 Task: Create a sub task System Test and UAT for the task  Create a new online booking system for a salon or spa in the project AgileMatrix , assign it to team member softage.2@softage.net and update the status of the sub task to  Off Track , set the priority of the sub task to High
Action: Mouse moved to (239, 480)
Screenshot: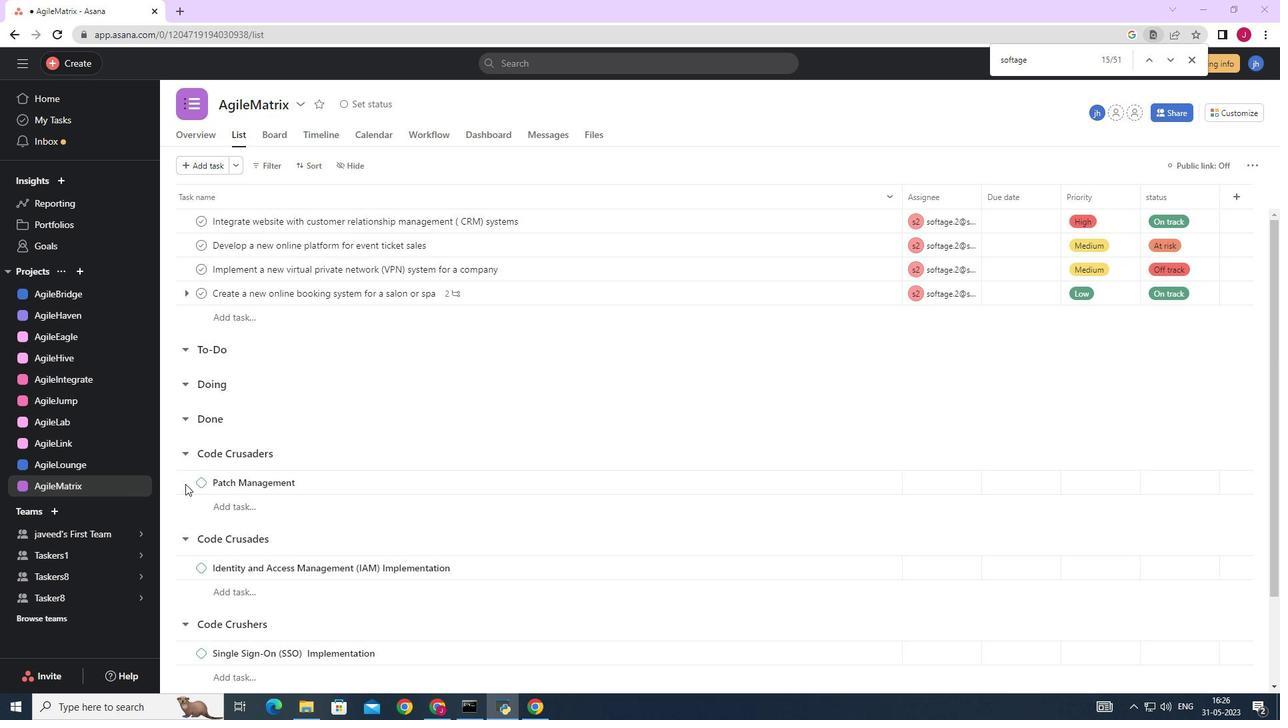 
Action: Mouse scrolled (239, 479) with delta (0, 0)
Screenshot: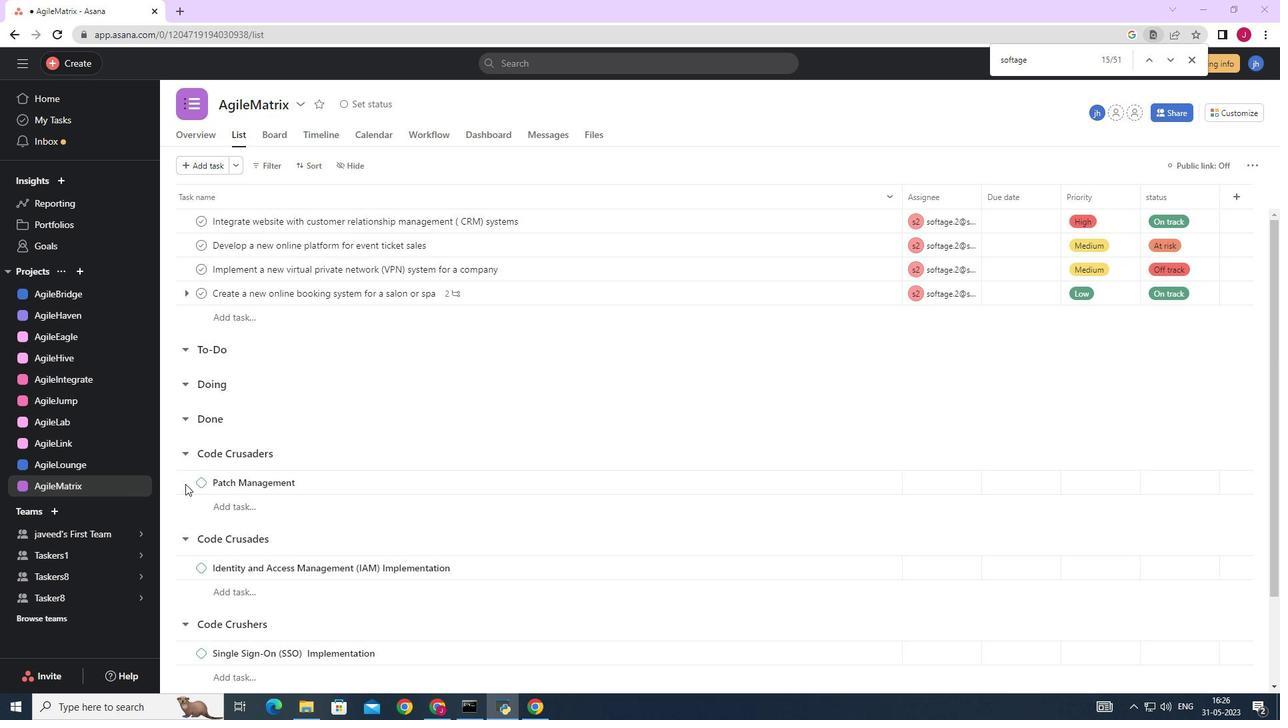 
Action: Mouse moved to (250, 478)
Screenshot: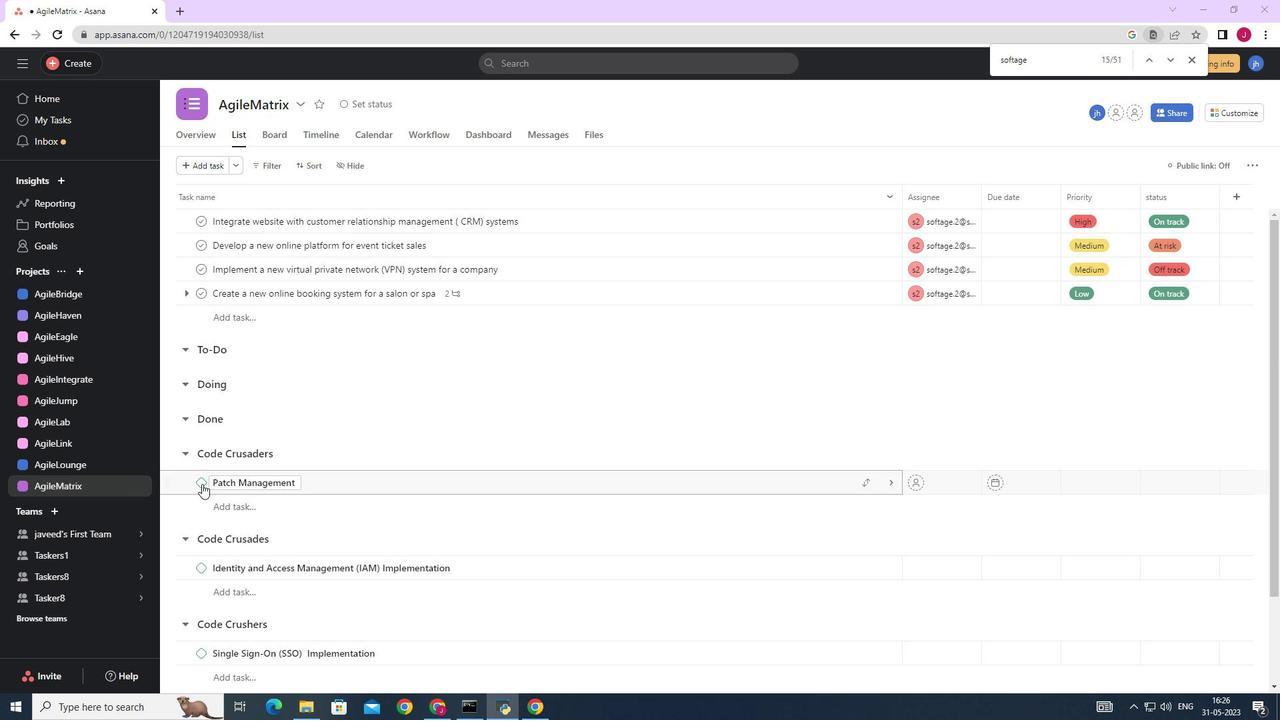 
Action: Mouse scrolled (250, 477) with delta (0, 0)
Screenshot: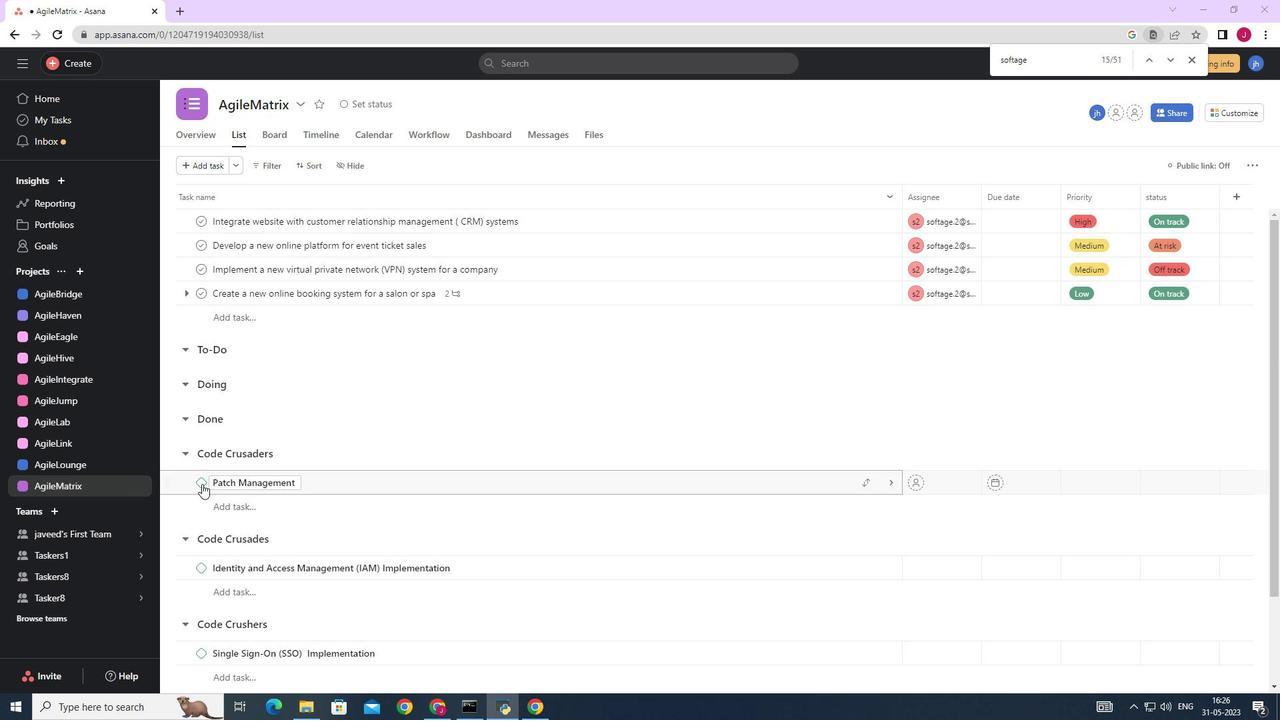 
Action: Mouse moved to (256, 478)
Screenshot: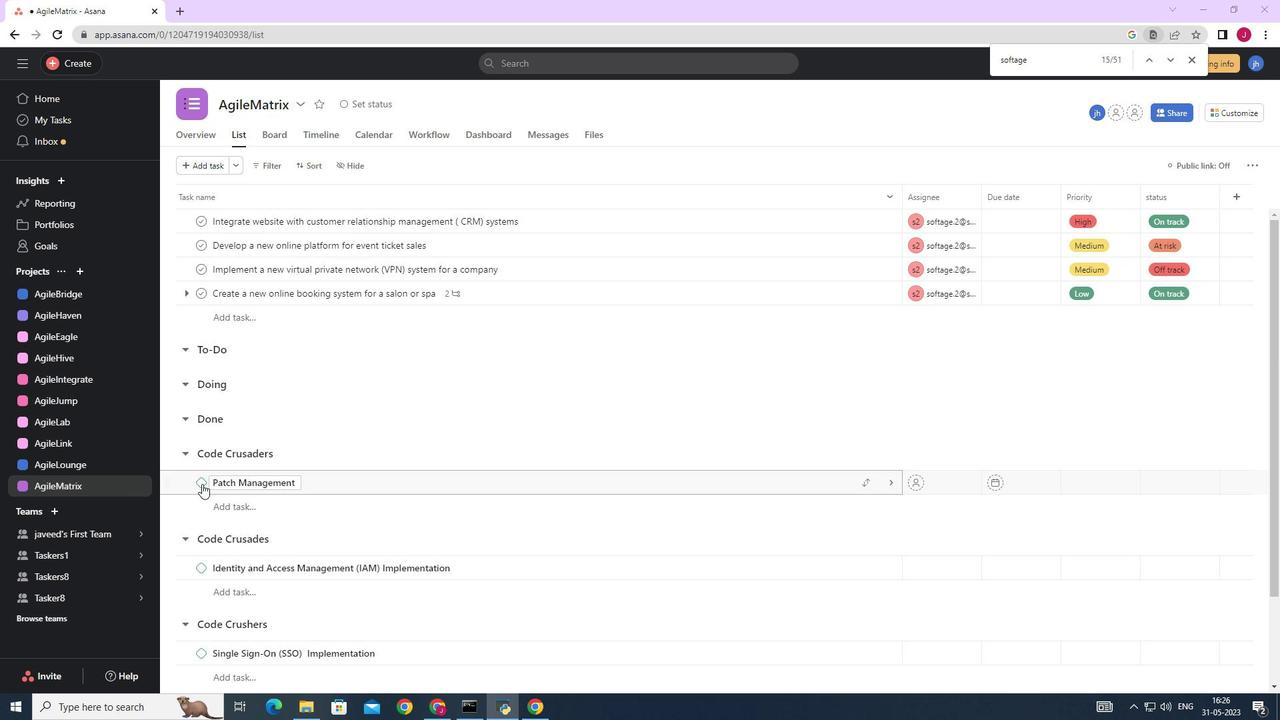 
Action: Mouse scrolled (254, 477) with delta (0, 0)
Screenshot: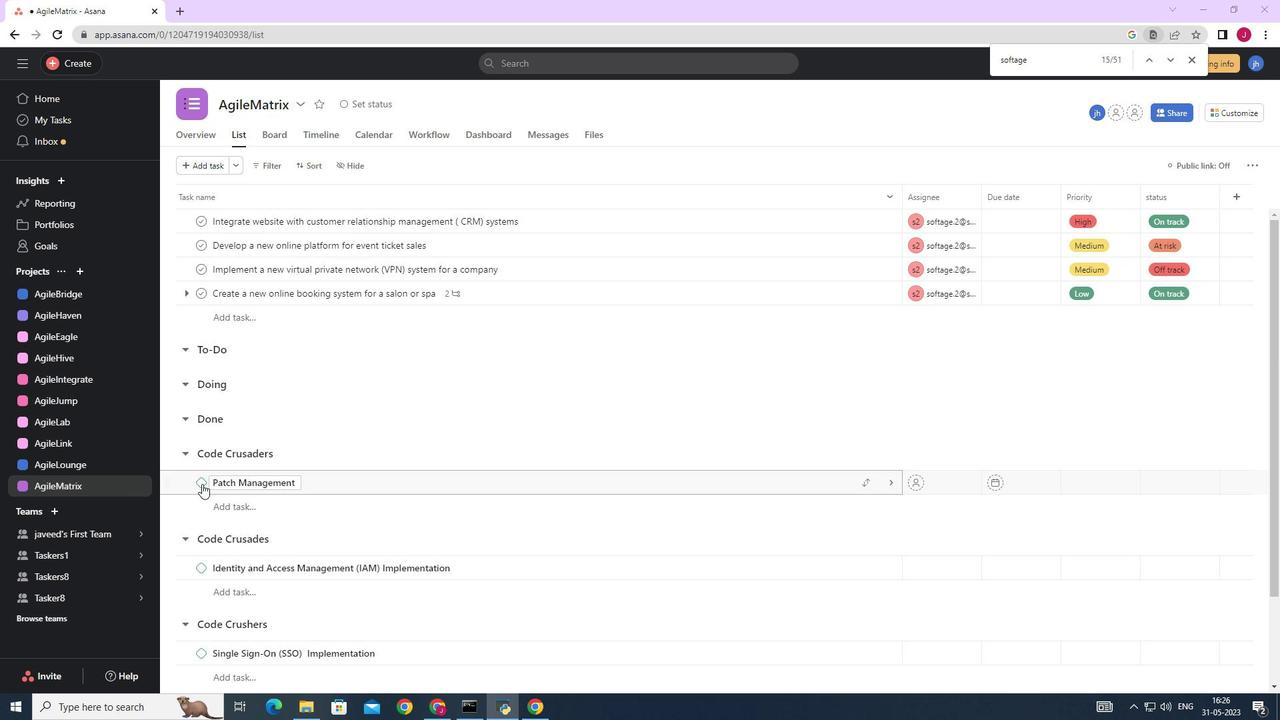 
Action: Mouse moved to (264, 477)
Screenshot: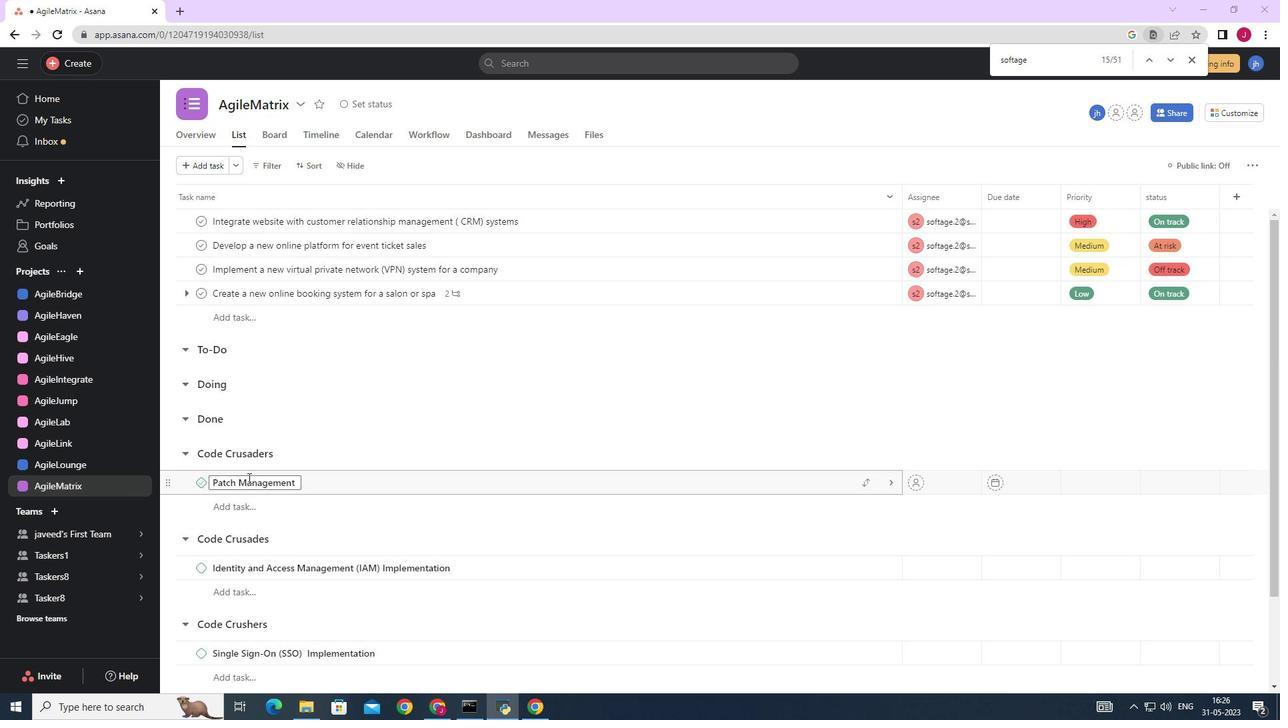 
Action: Mouse scrolled (260, 477) with delta (0, 0)
Screenshot: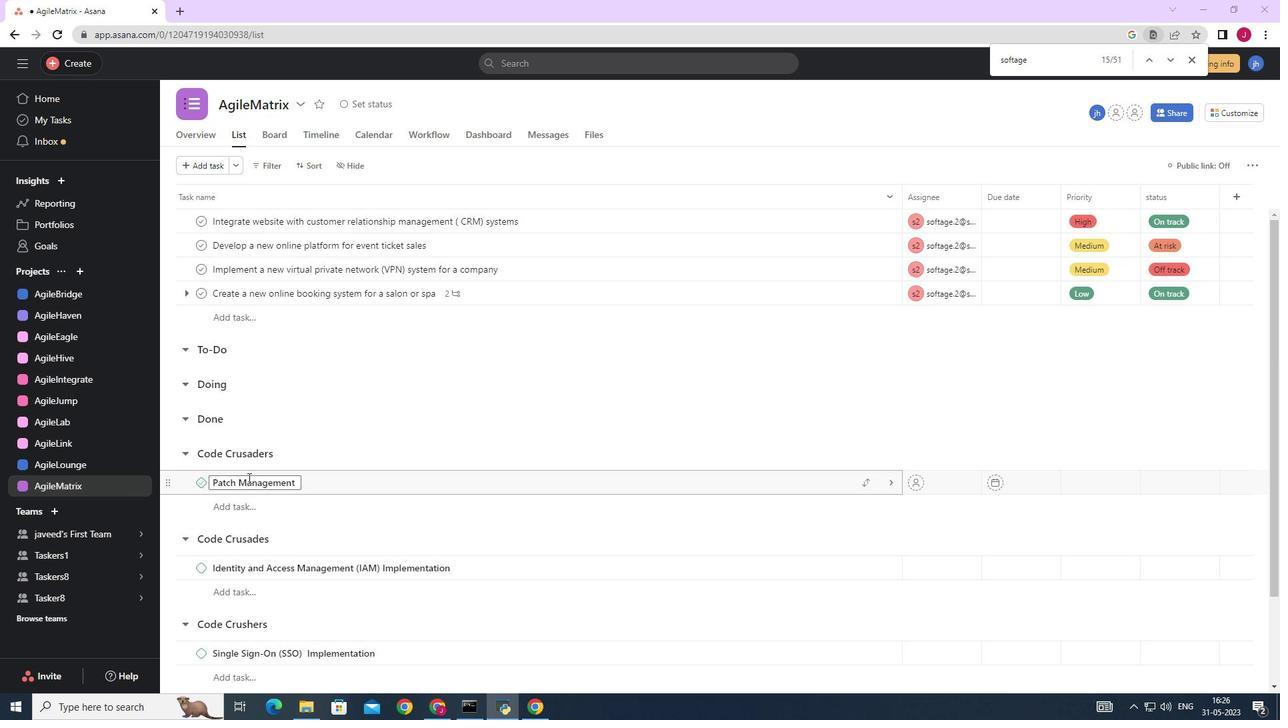 
Action: Mouse moved to (694, 337)
Screenshot: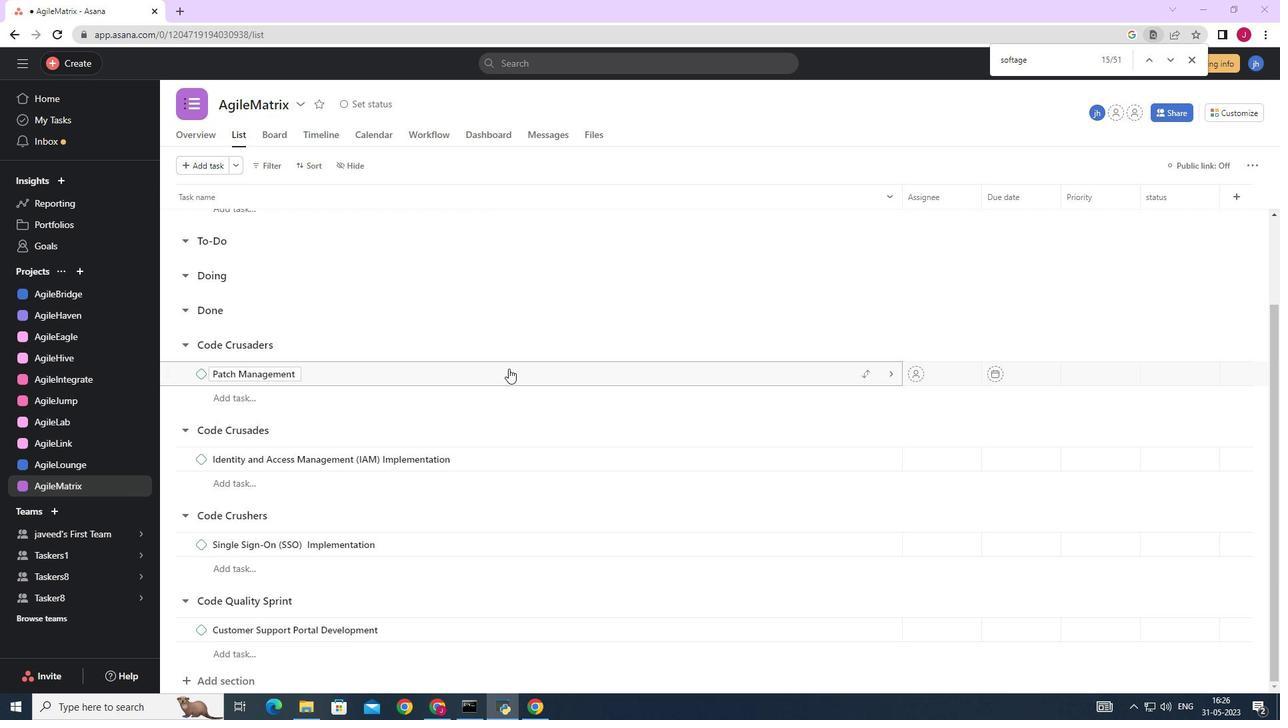 
Action: Mouse scrolled (694, 338) with delta (0, 0)
Screenshot: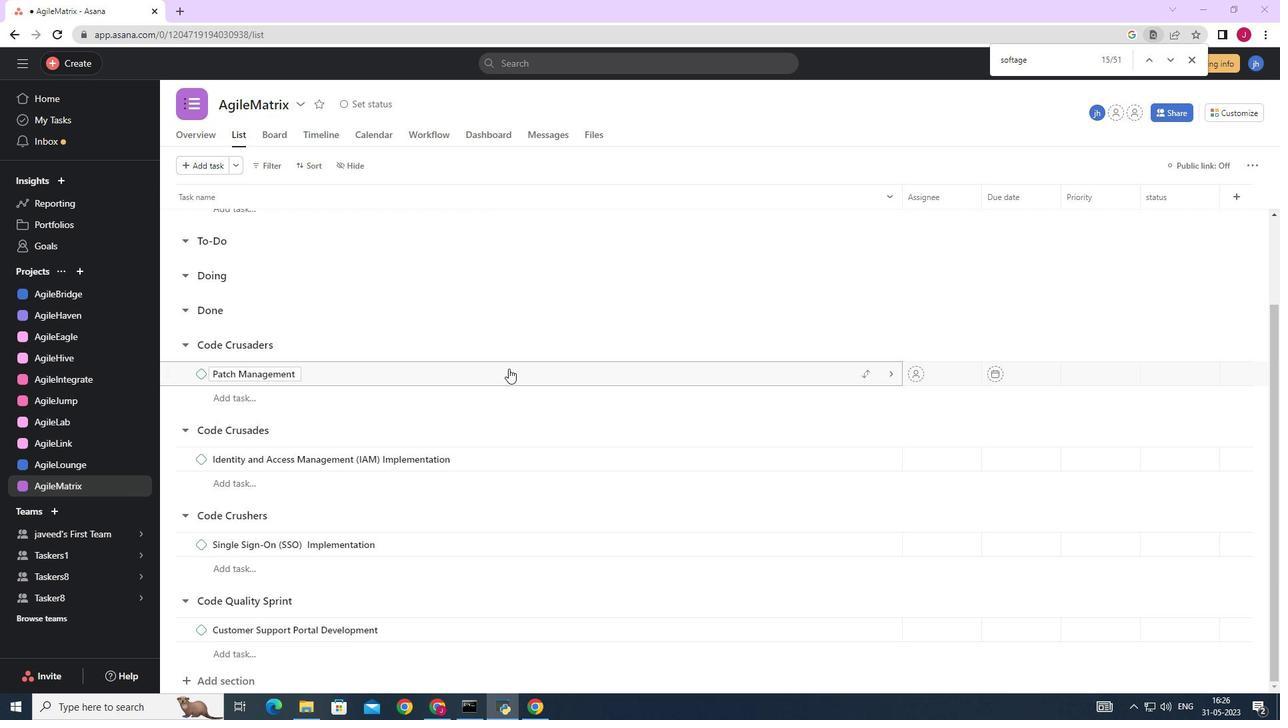 
Action: Mouse scrolled (694, 338) with delta (0, 0)
Screenshot: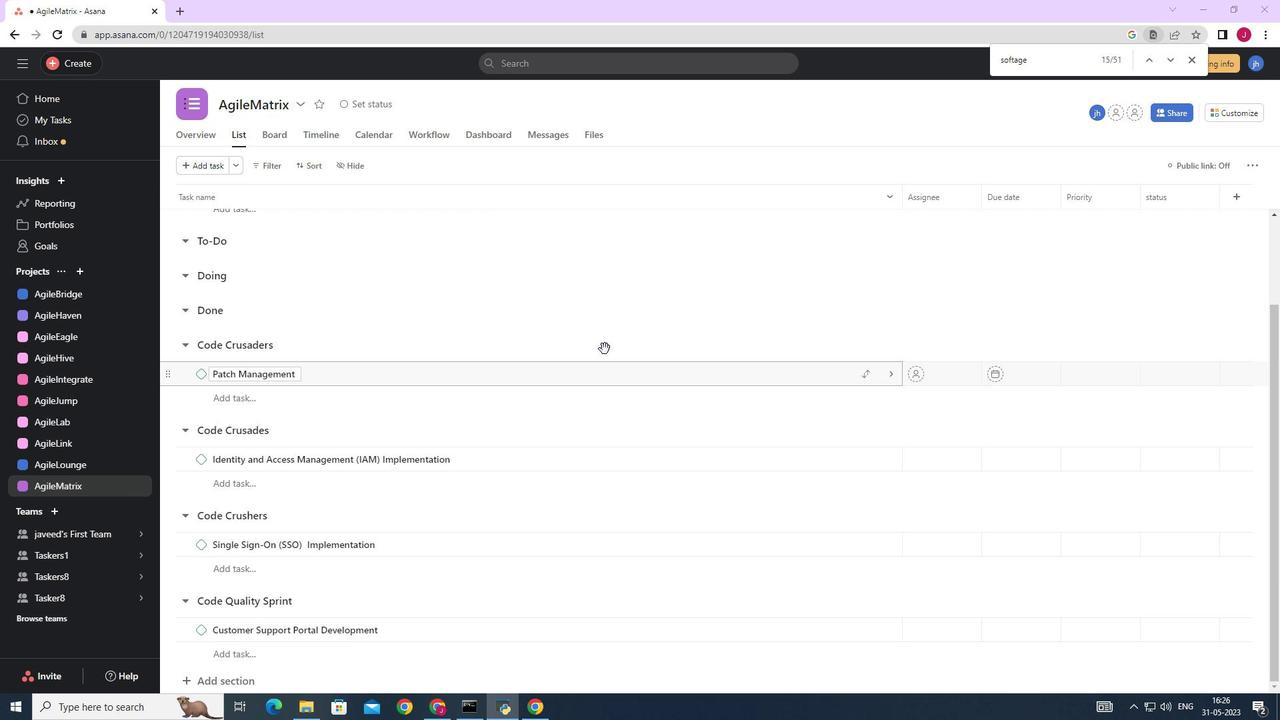 
Action: Mouse scrolled (694, 338) with delta (0, 0)
Screenshot: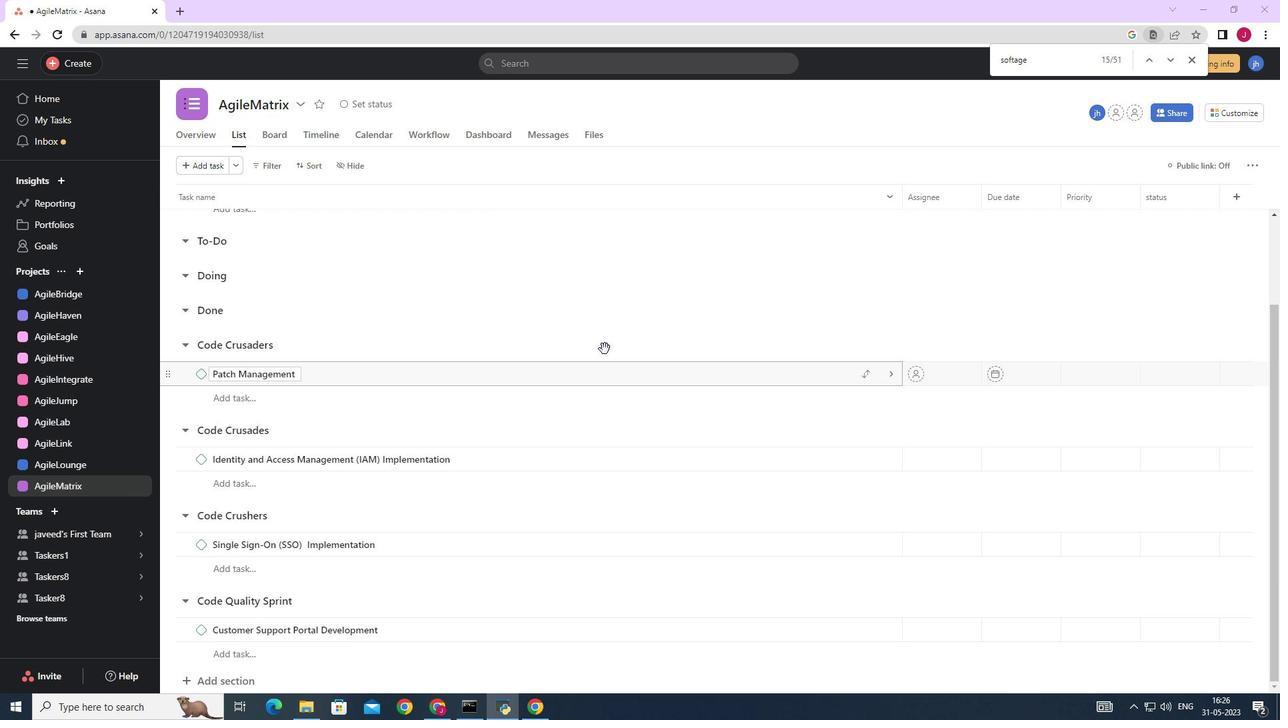 
Action: Mouse moved to (818, 288)
Screenshot: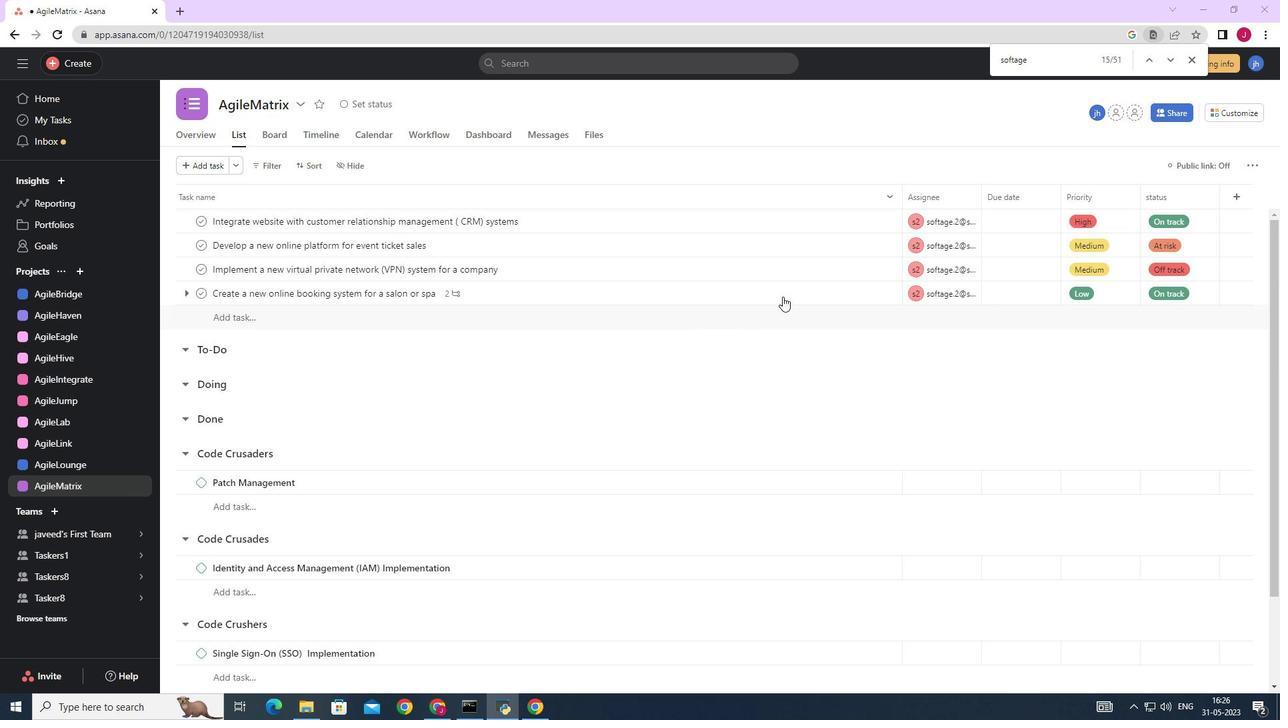 
Action: Mouse pressed left at (818, 288)
Screenshot: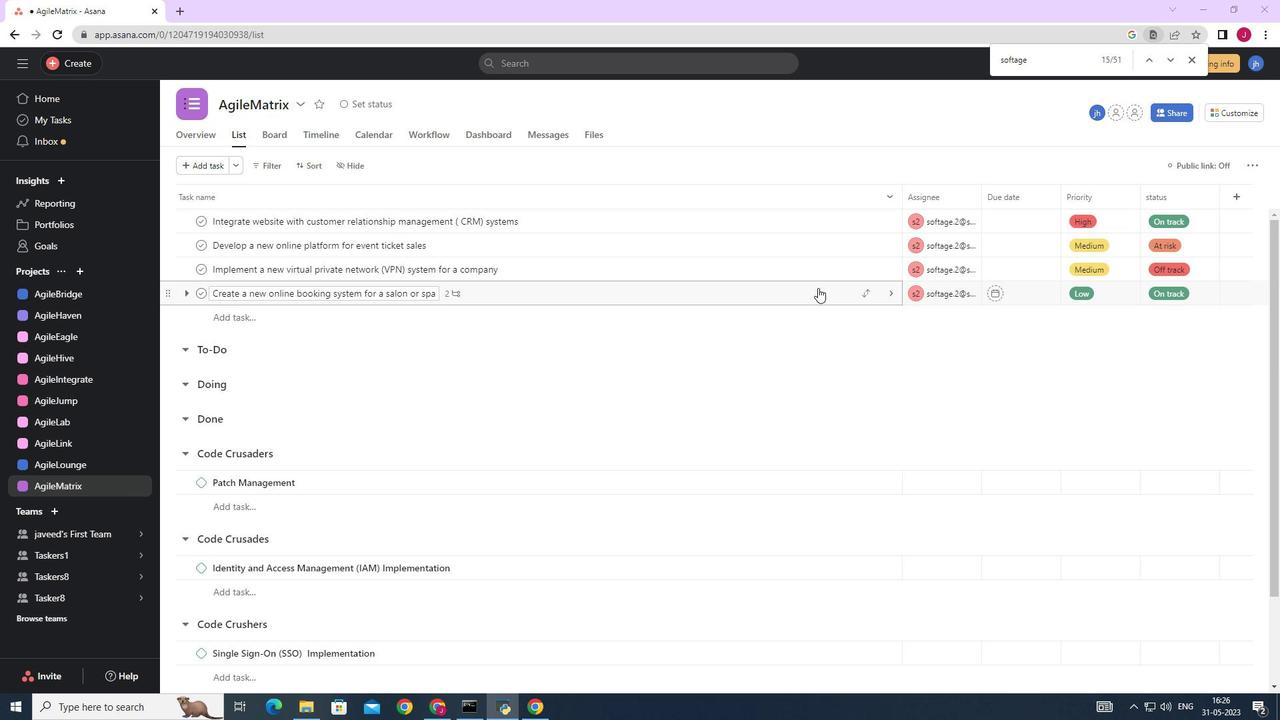 
Action: Mouse moved to (979, 530)
Screenshot: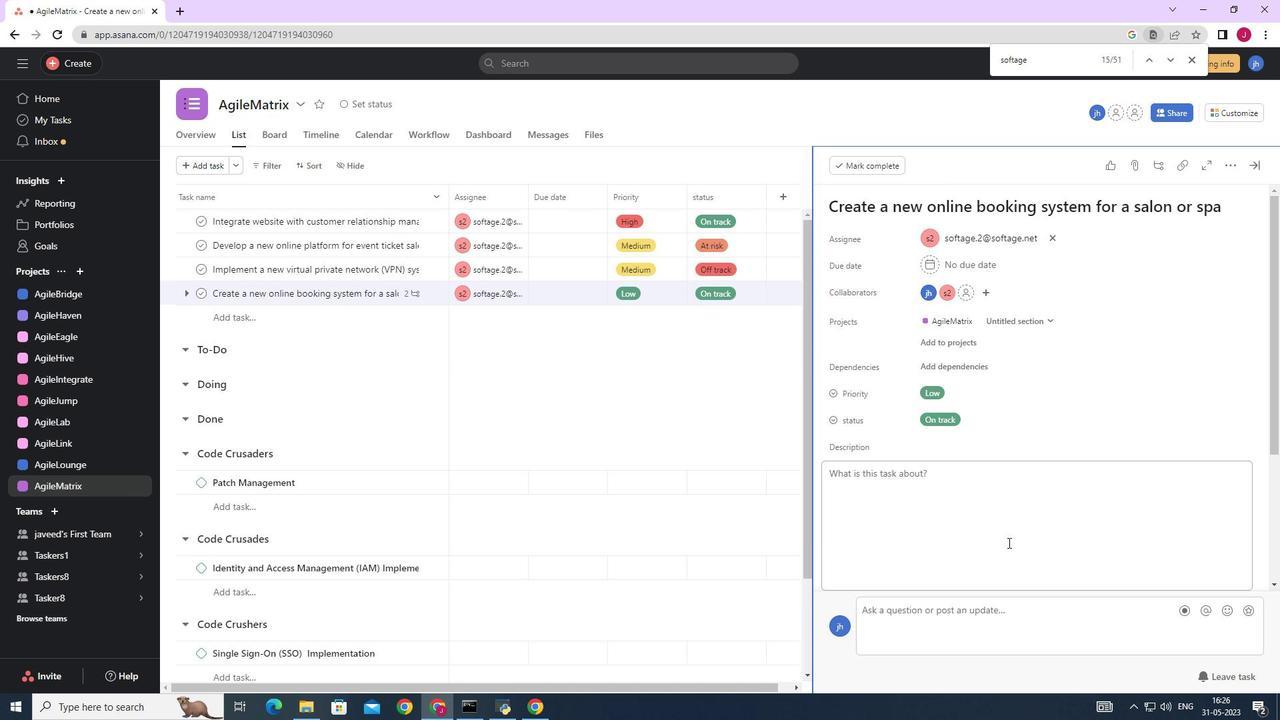 
Action: Mouse scrolled (982, 531) with delta (0, 0)
Screenshot: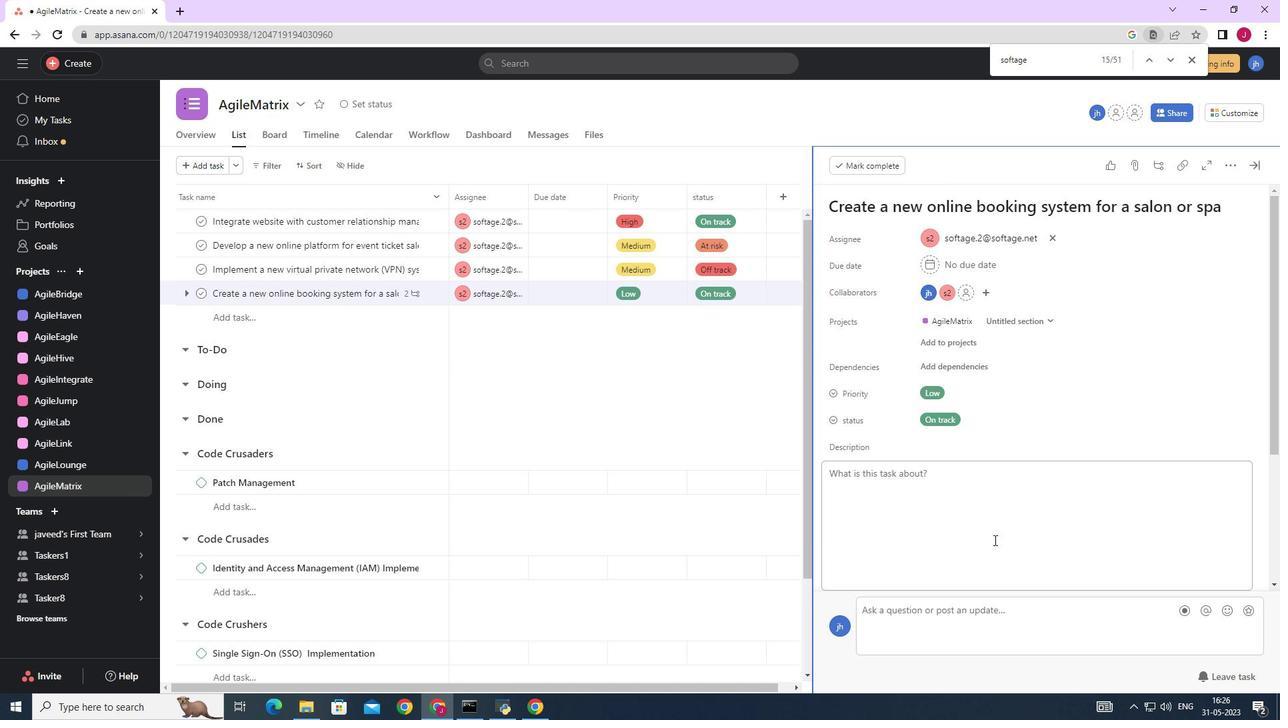 
Action: Mouse moved to (975, 528)
Screenshot: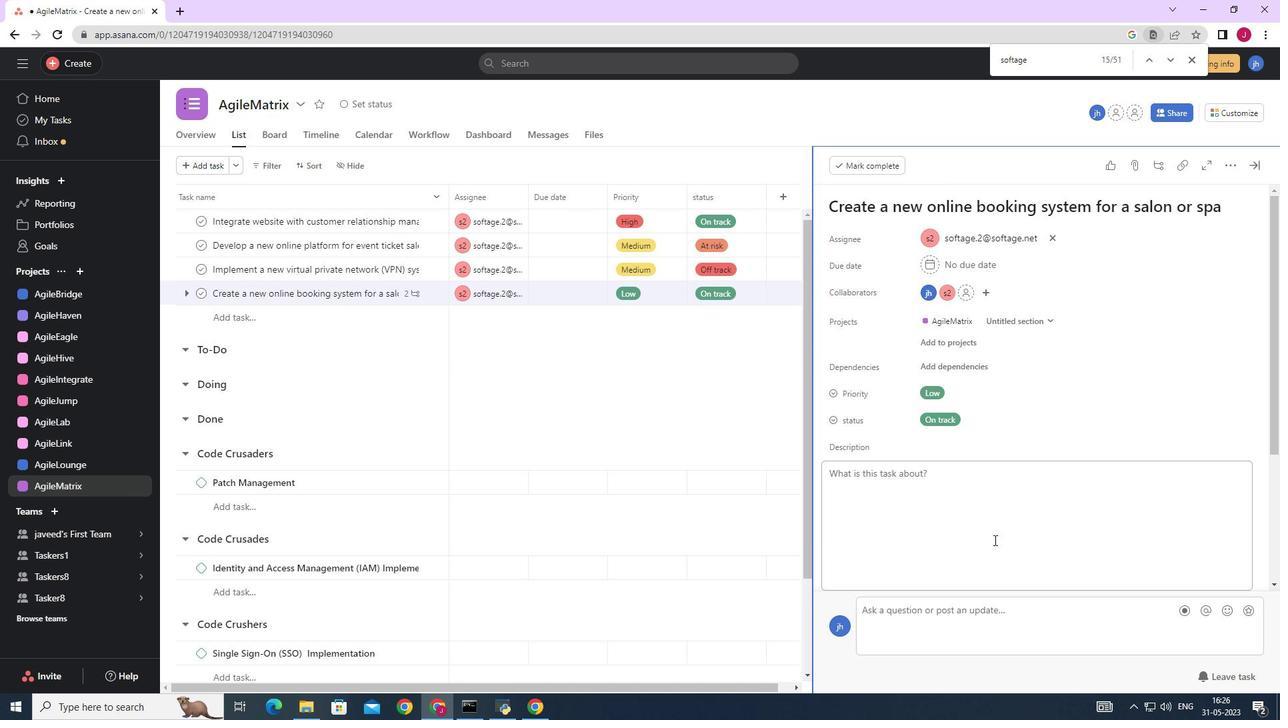
Action: Mouse scrolled (977, 528) with delta (0, 0)
Screenshot: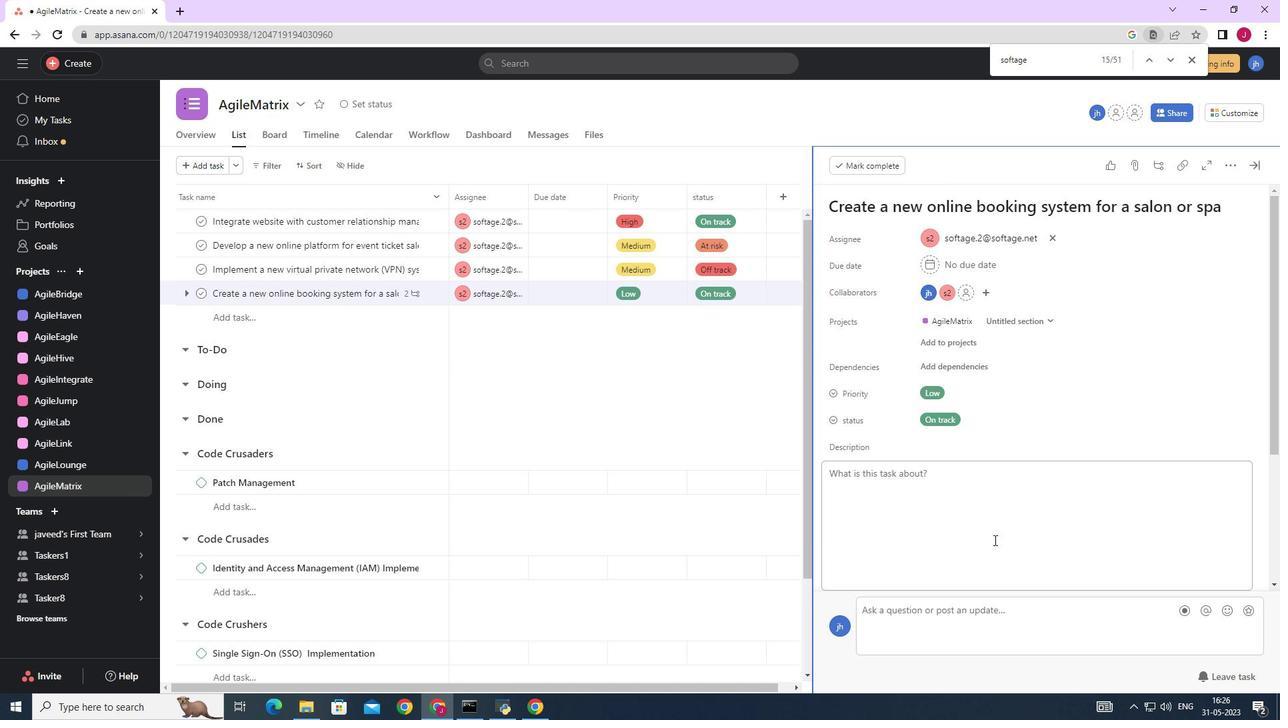 
Action: Mouse moved to (971, 524)
Screenshot: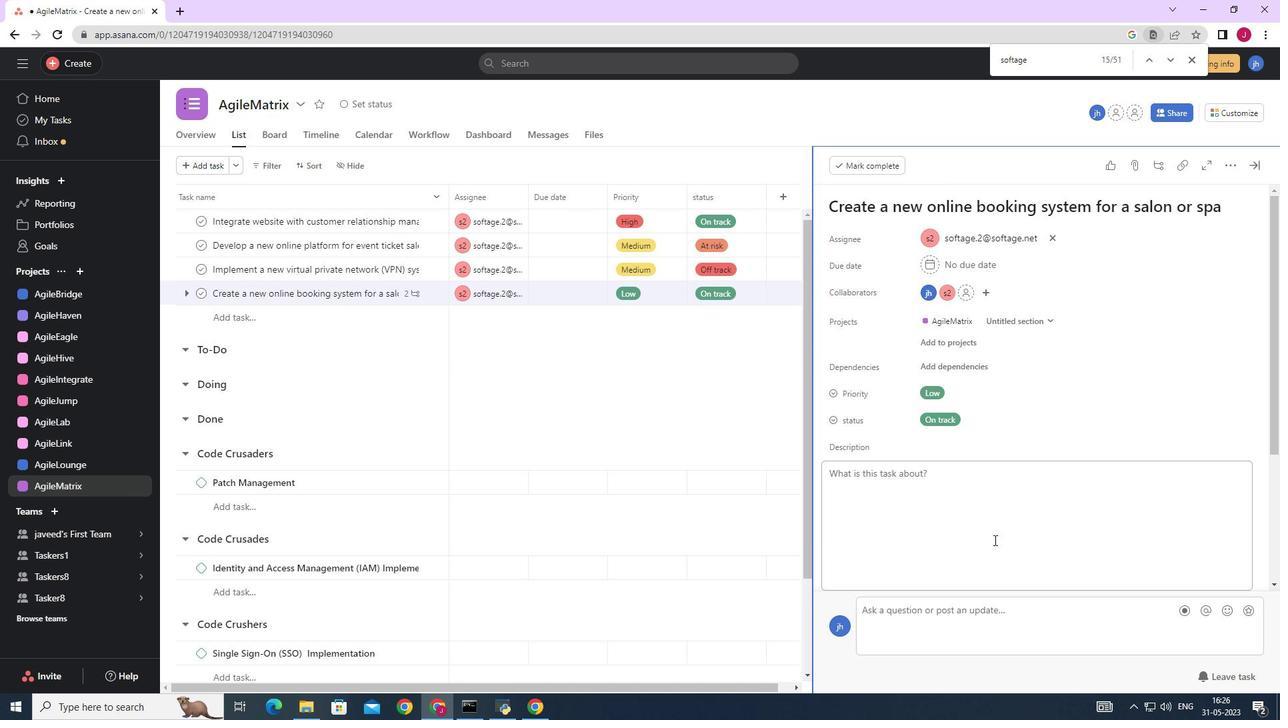 
Action: Mouse scrolled (974, 526) with delta (0, 0)
Screenshot: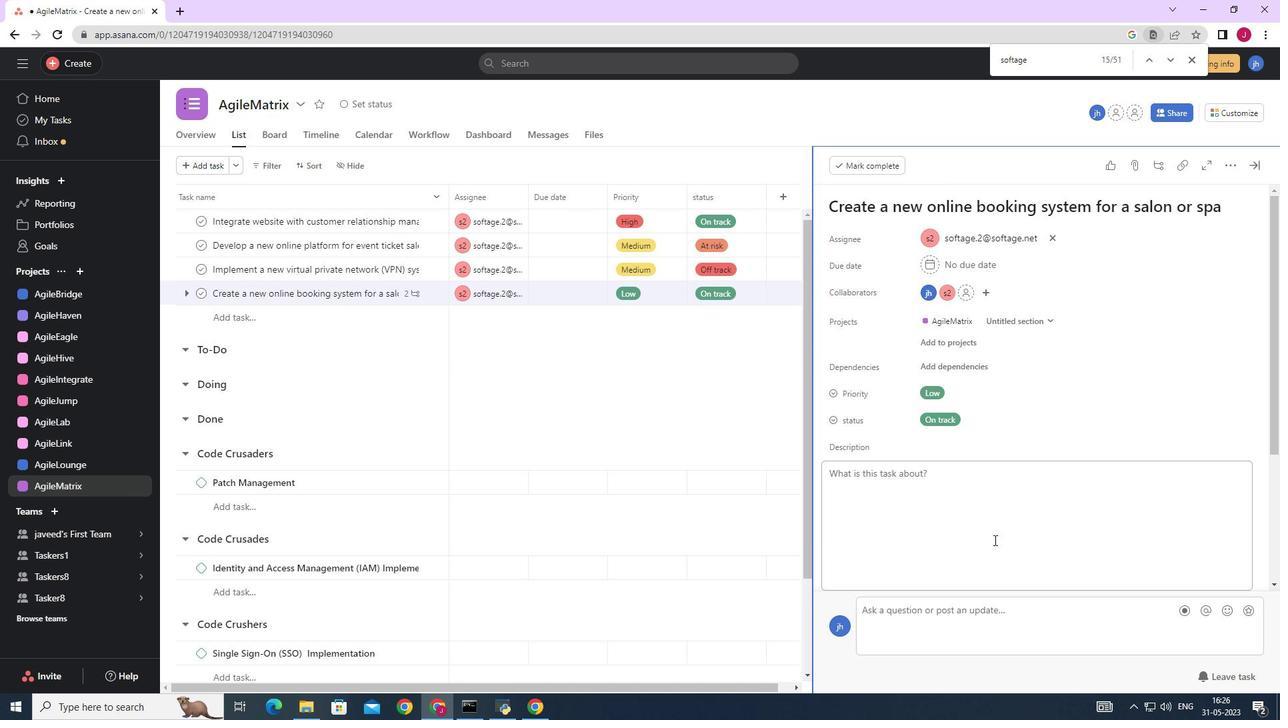 
Action: Mouse moved to (964, 520)
Screenshot: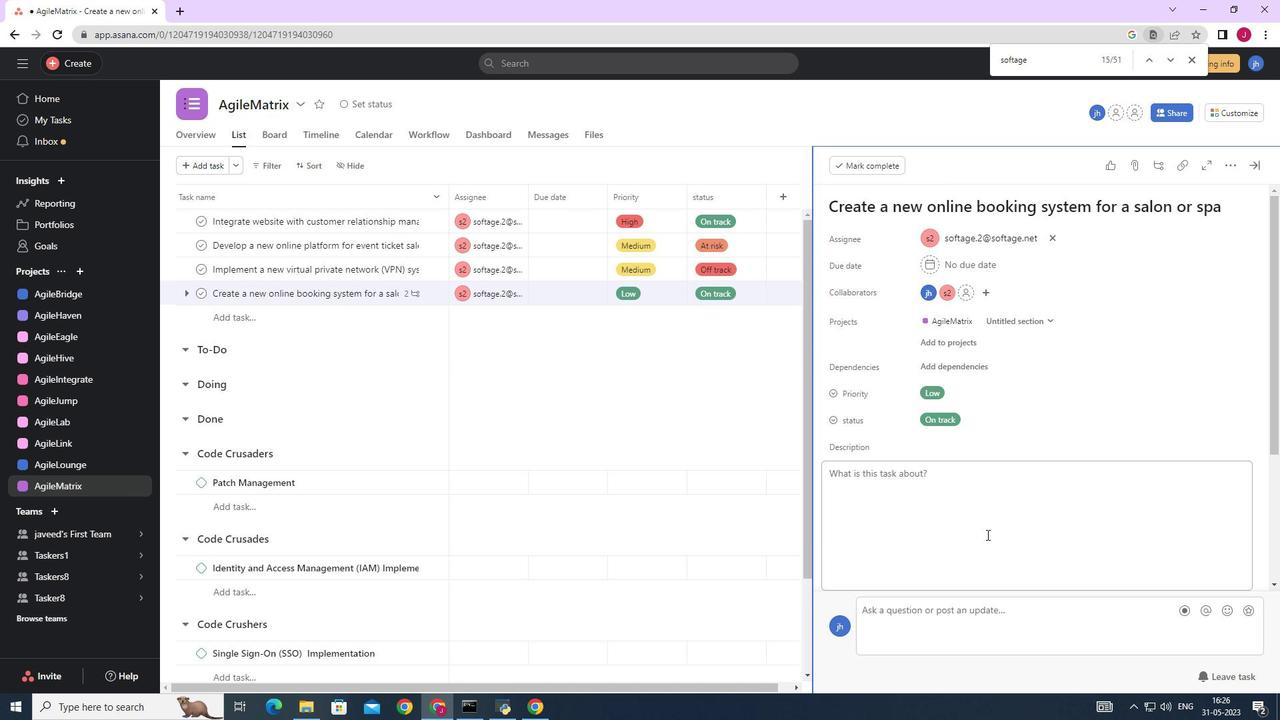
Action: Mouse scrolled (970, 522) with delta (0, 0)
Screenshot: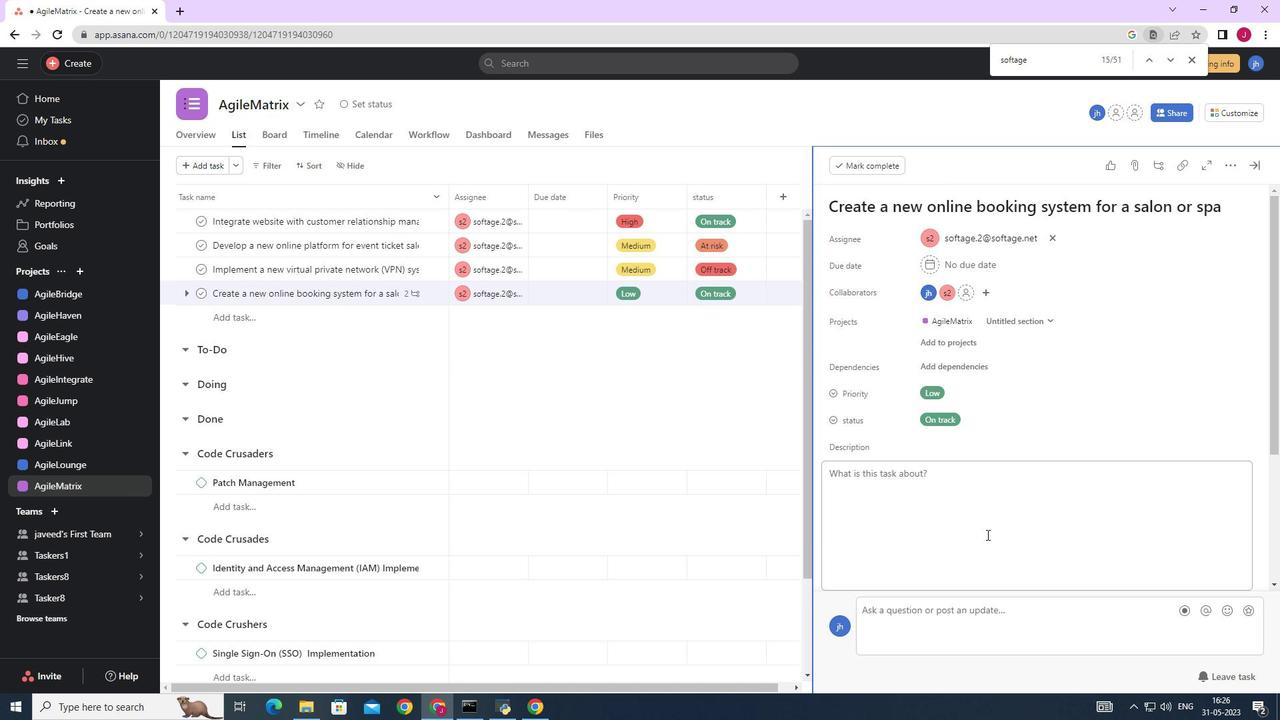
Action: Mouse moved to (884, 485)
Screenshot: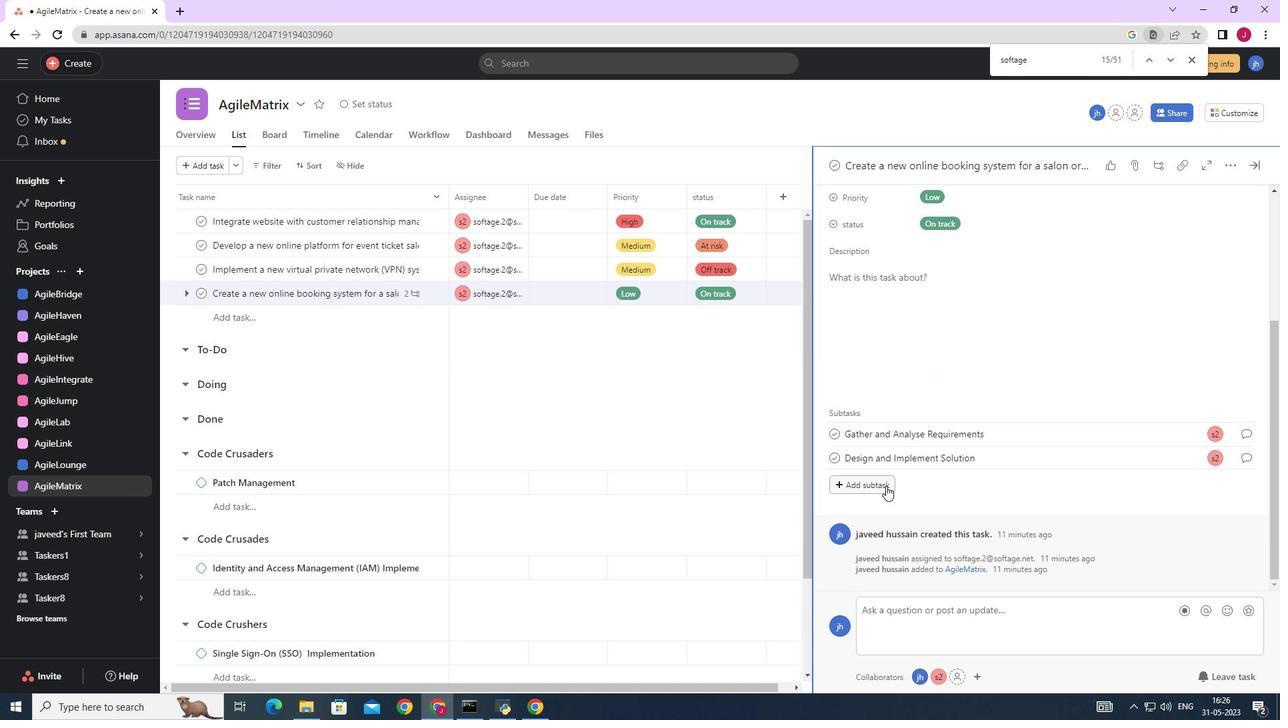 
Action: Mouse pressed left at (884, 485)
Screenshot: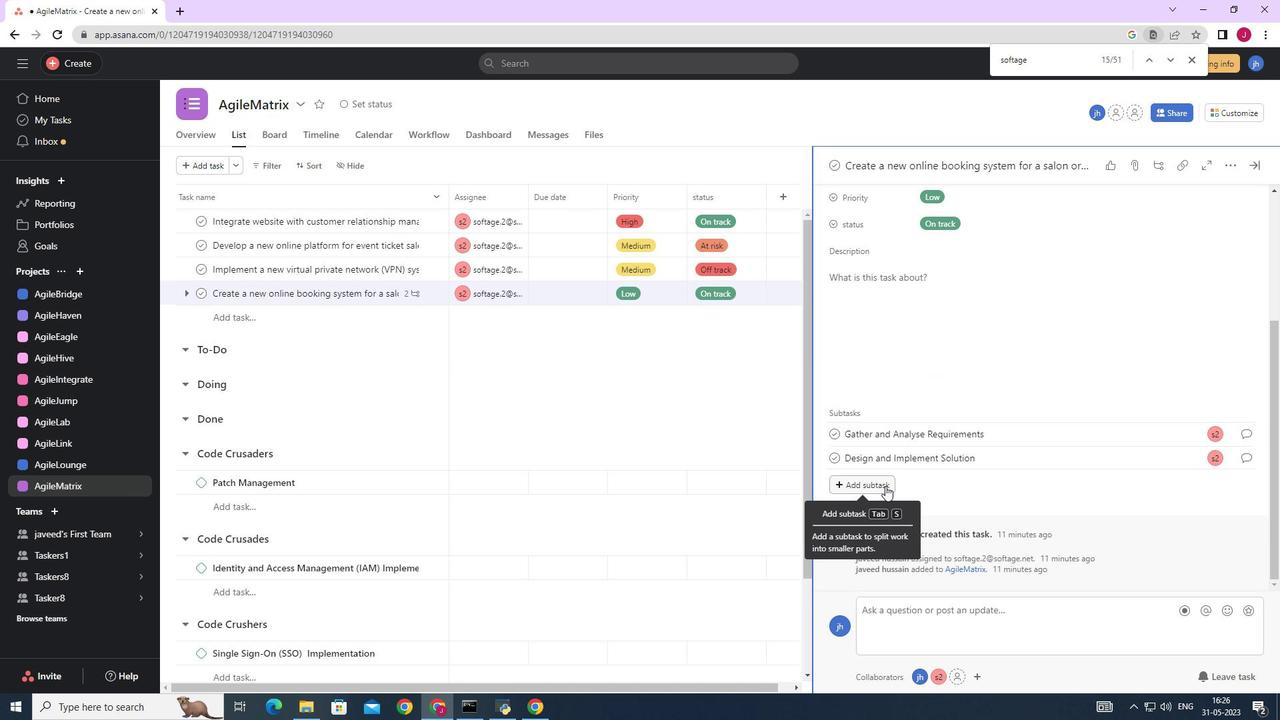
Action: Mouse moved to (879, 483)
Screenshot: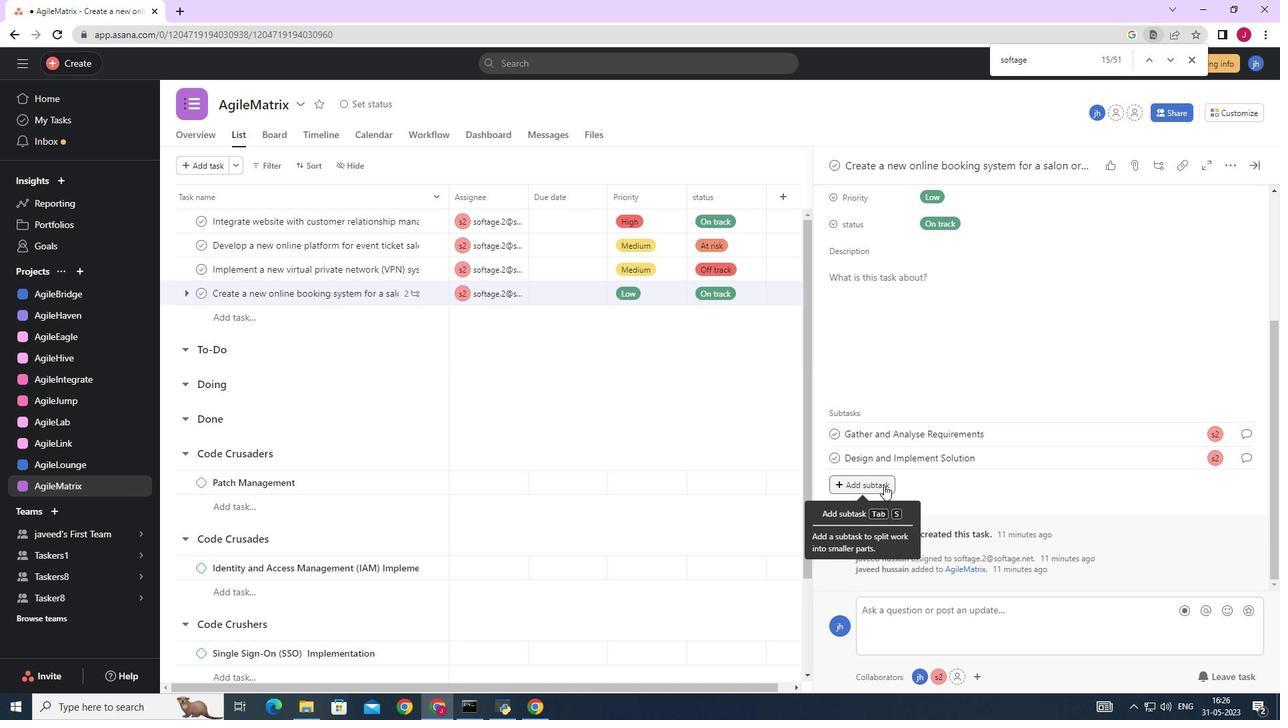 
Action: Key pressed <Key.caps_lock>S<Key.caps_lock>ystem<Key.space><Key.caps_lock>T<Key.caps_lock>est<Key.space>and<Key.space><Key.caps_lock>UAT
Screenshot: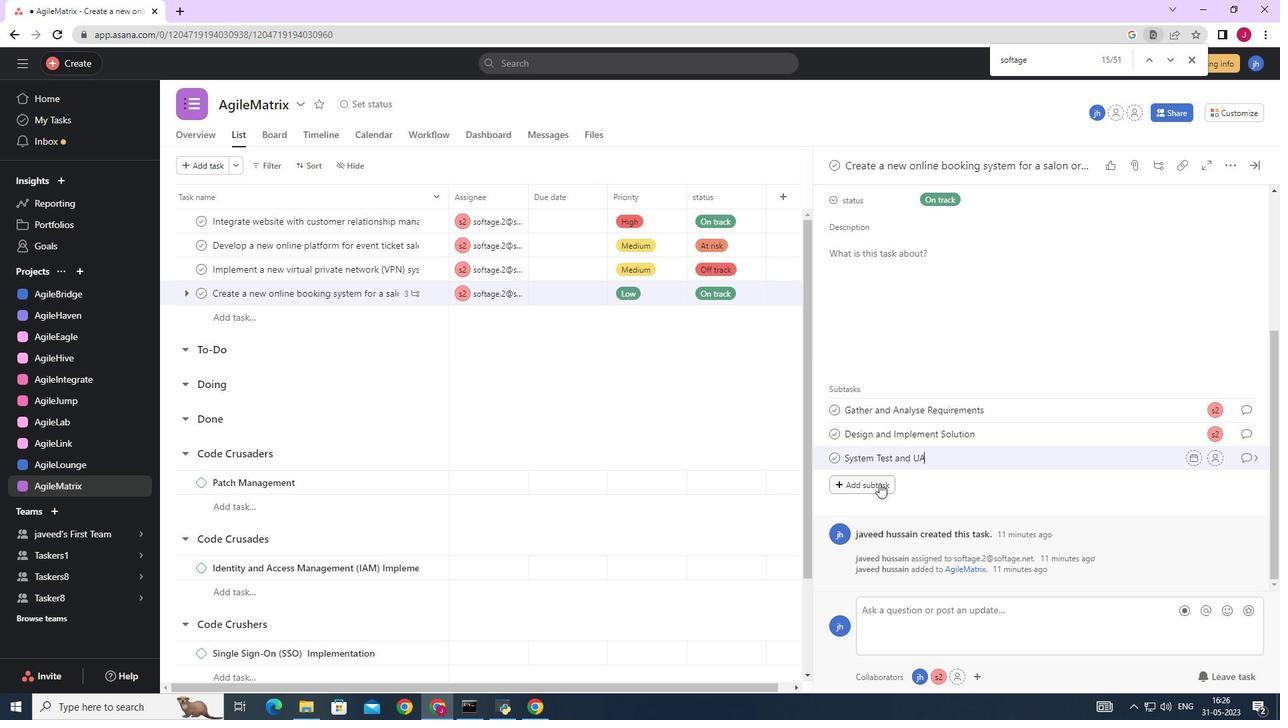 
Action: Mouse moved to (1212, 464)
Screenshot: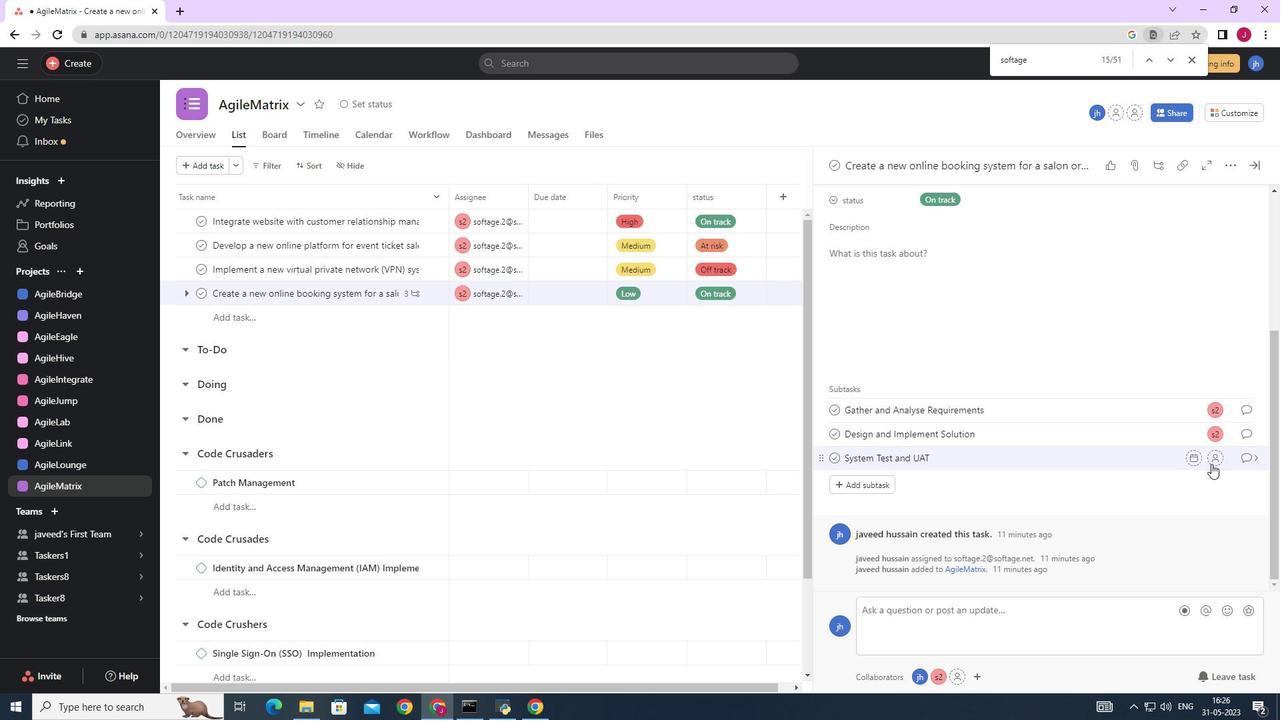 
Action: Mouse pressed left at (1212, 464)
Screenshot: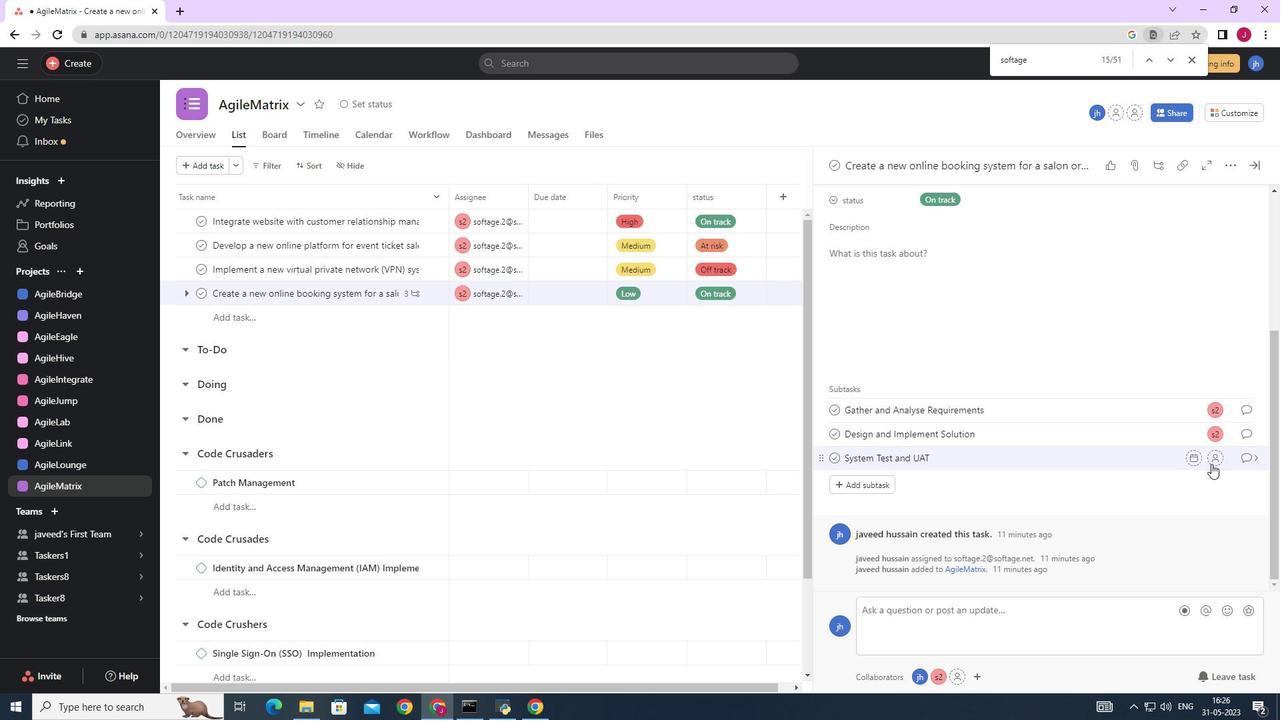 
Action: Mouse moved to (967, 525)
Screenshot: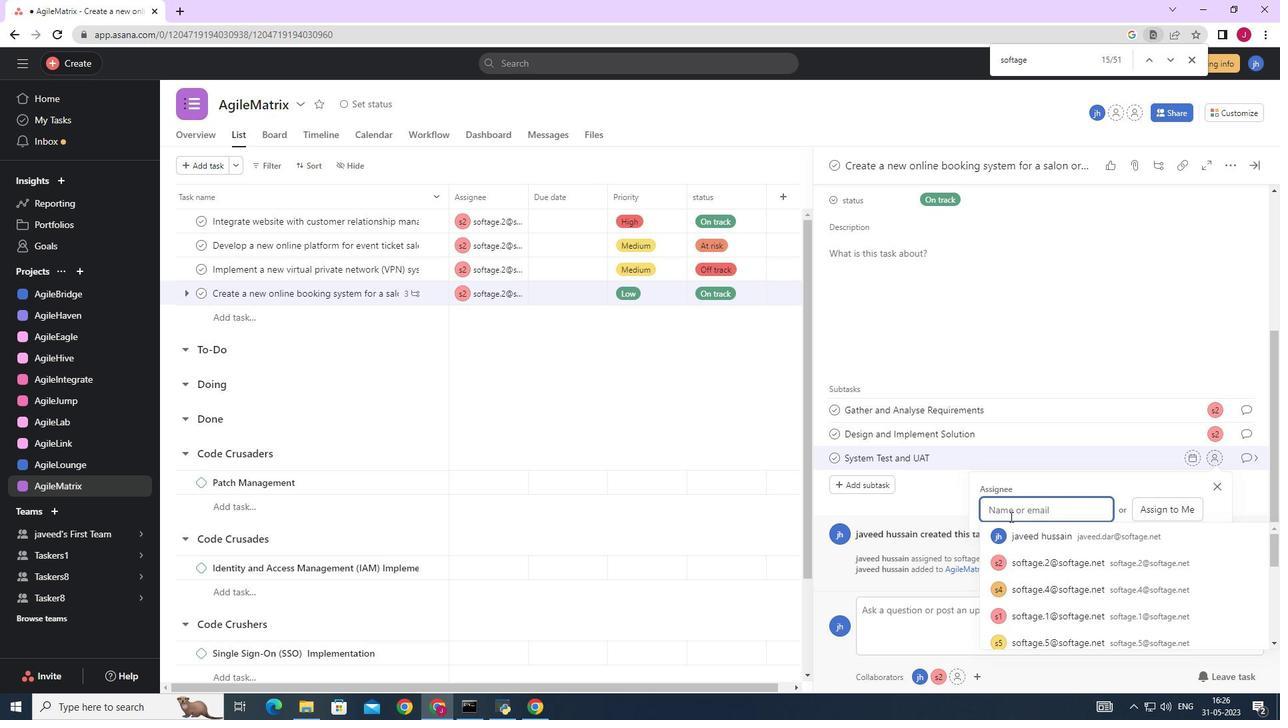 
Action: Key pressed SOFTAGE.2
Screenshot: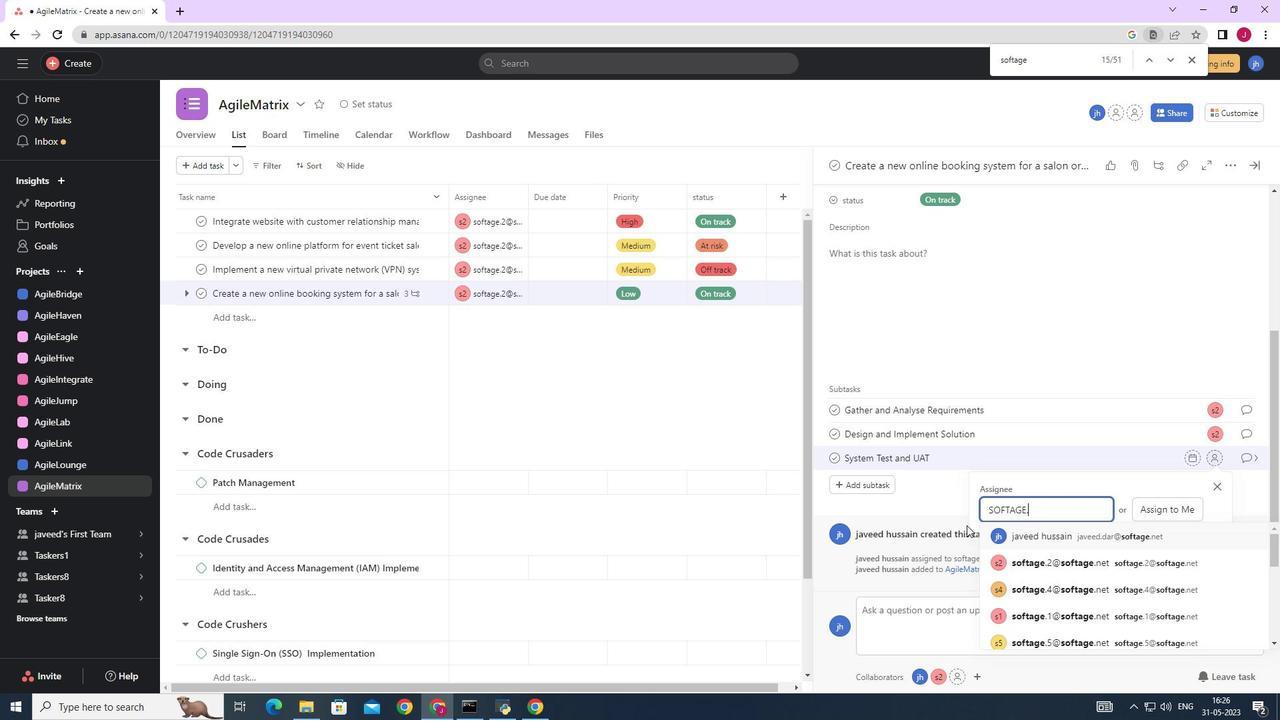 
Action: Mouse moved to (1041, 535)
Screenshot: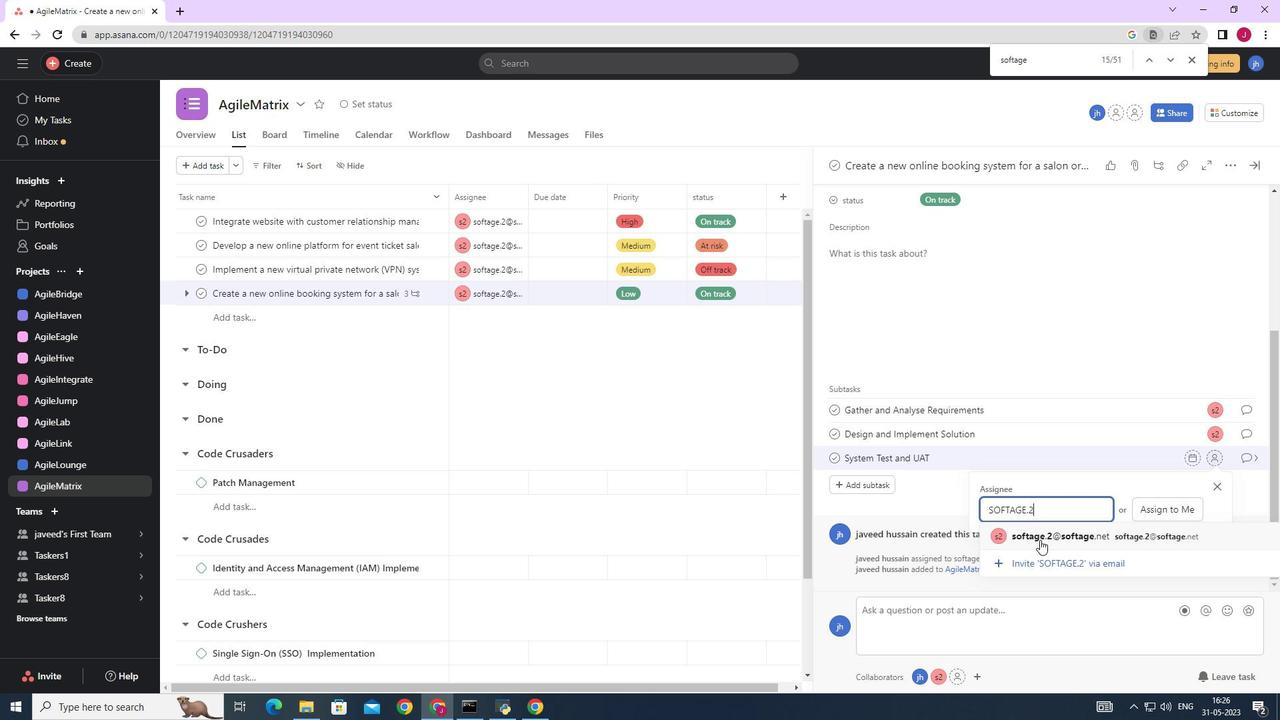 
Action: Mouse pressed left at (1041, 535)
Screenshot: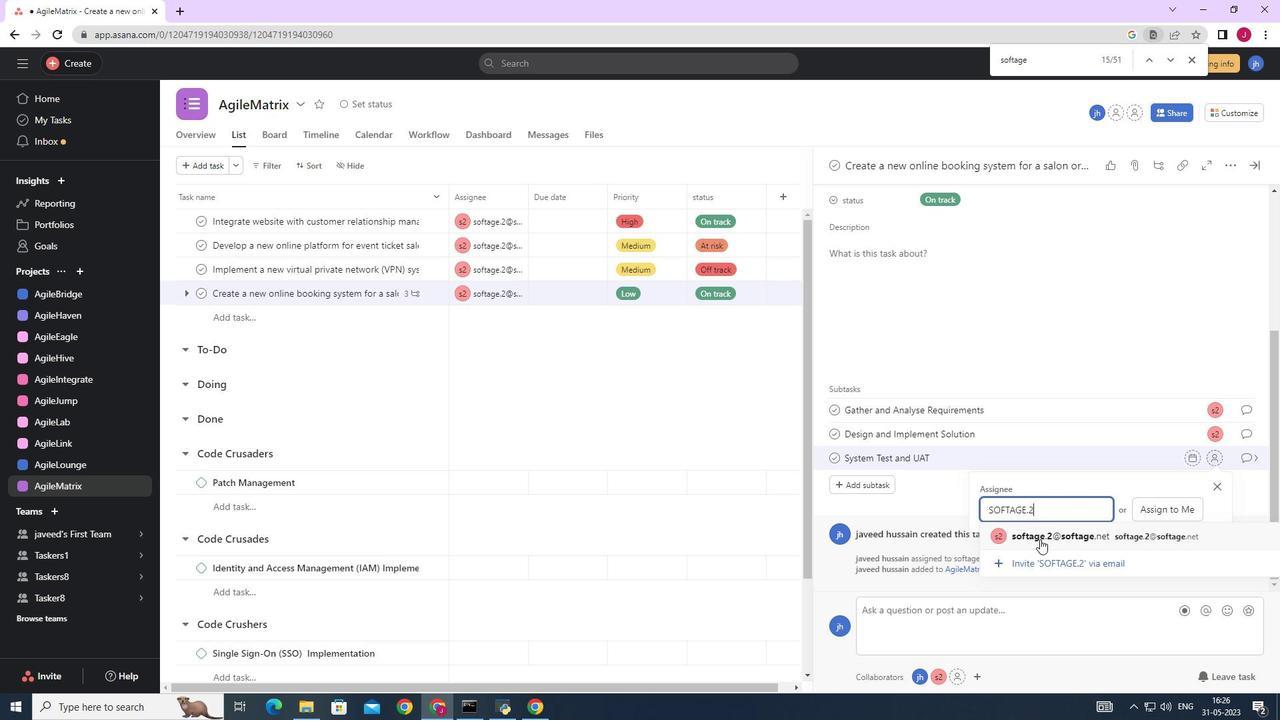 
Action: Mouse moved to (1251, 453)
Screenshot: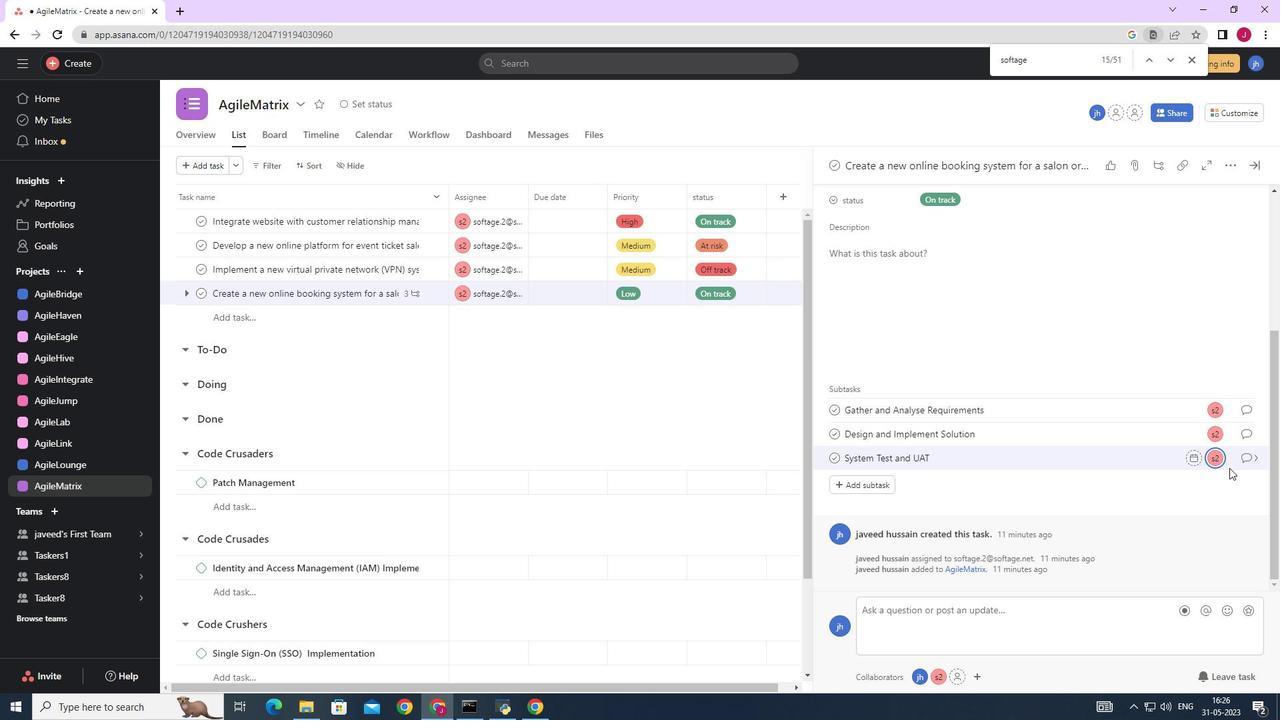
Action: Mouse pressed left at (1251, 453)
Screenshot: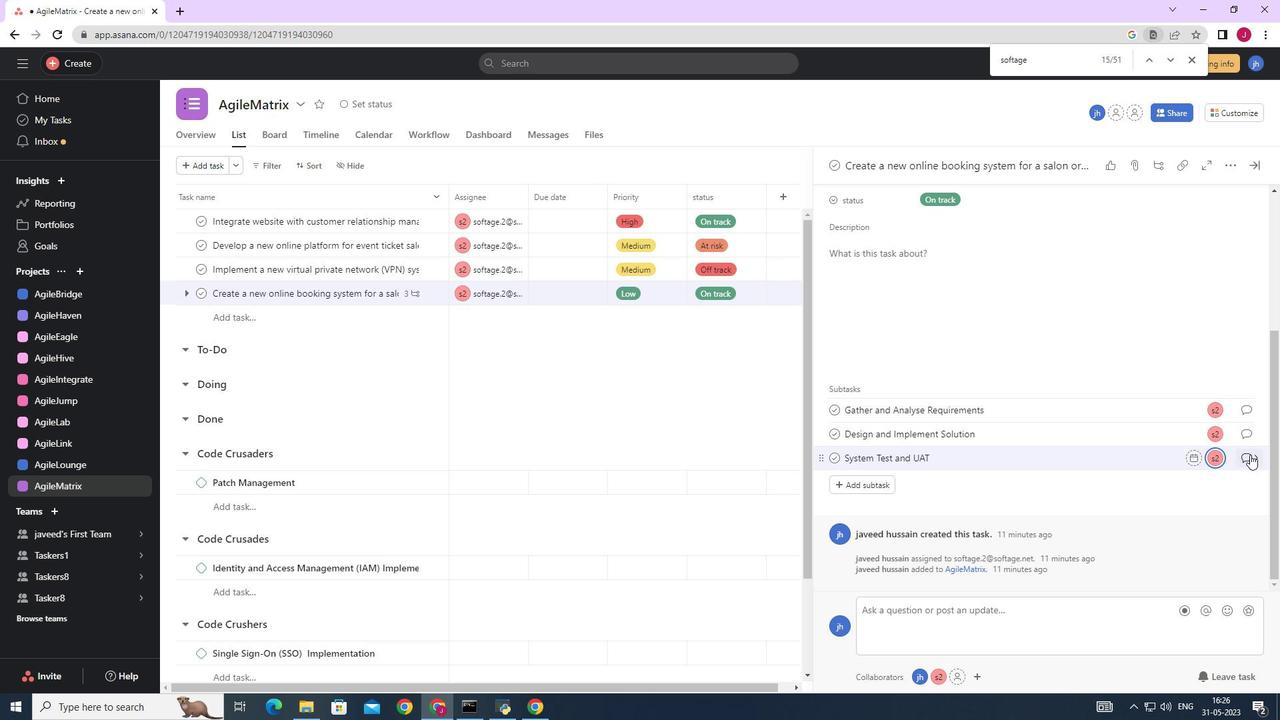
Action: Mouse moved to (943, 457)
Screenshot: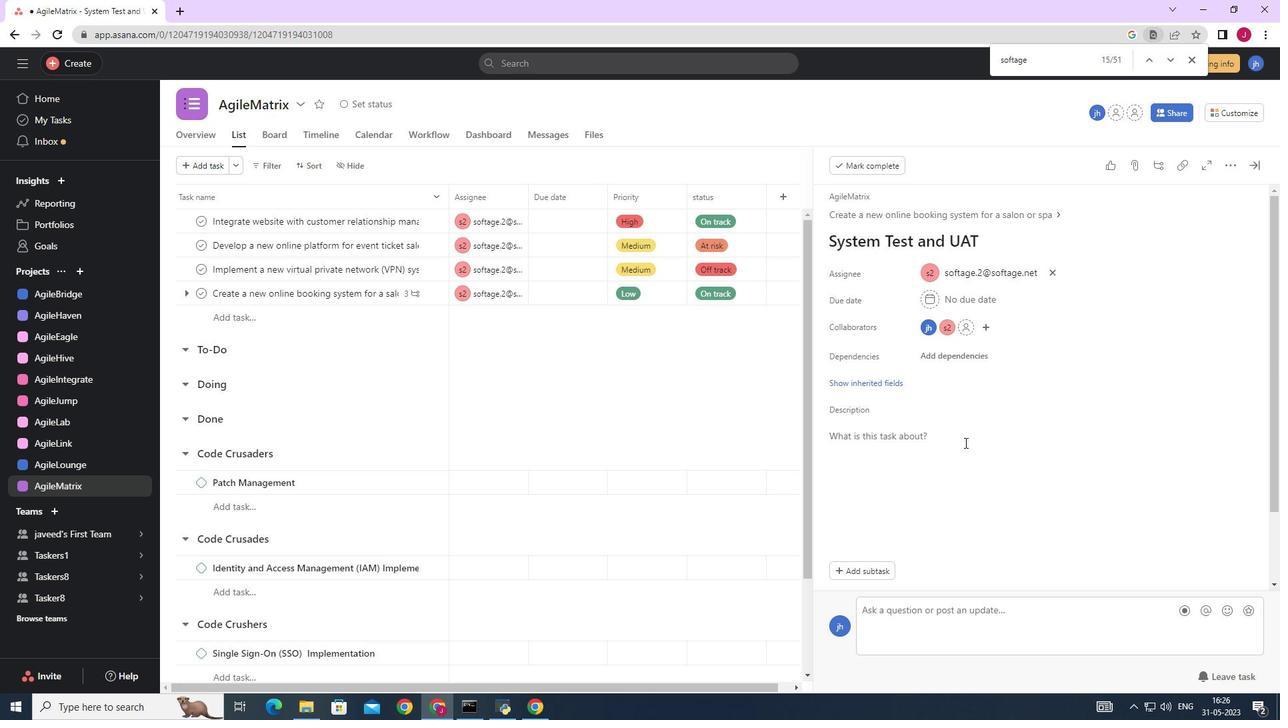
Action: Mouse scrolled (943, 456) with delta (0, 0)
Screenshot: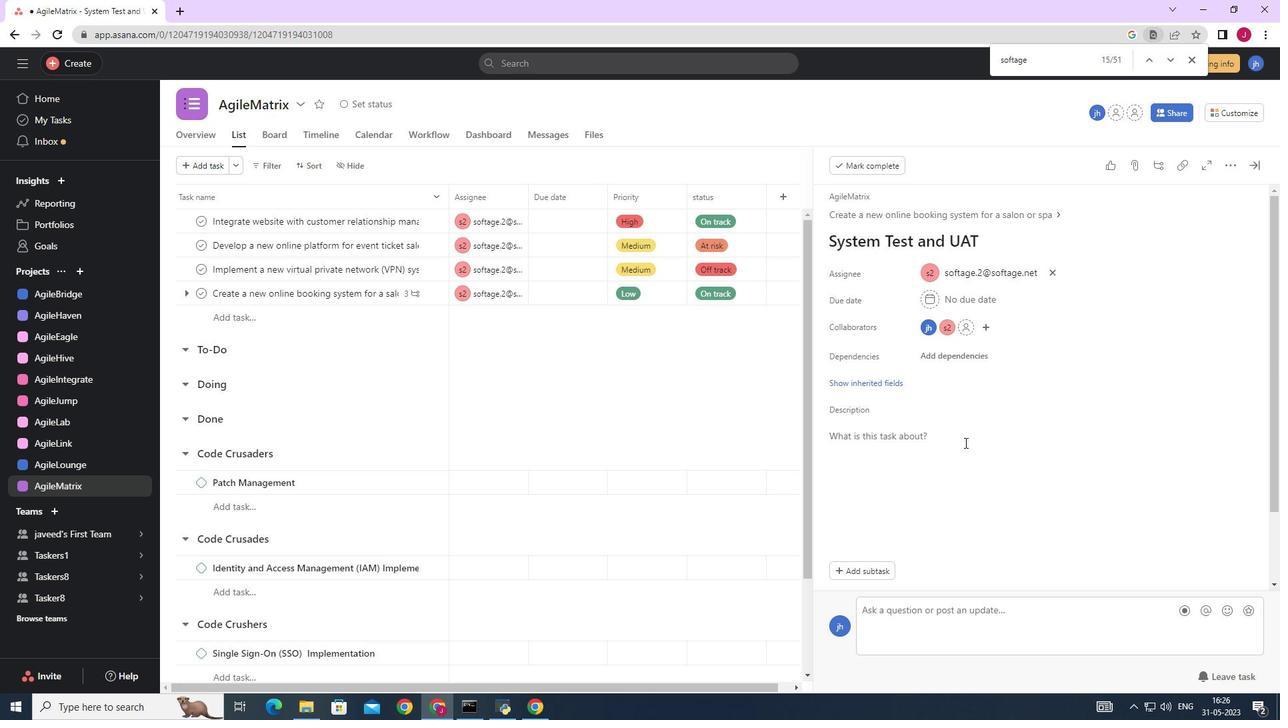 
Action: Mouse moved to (943, 458)
Screenshot: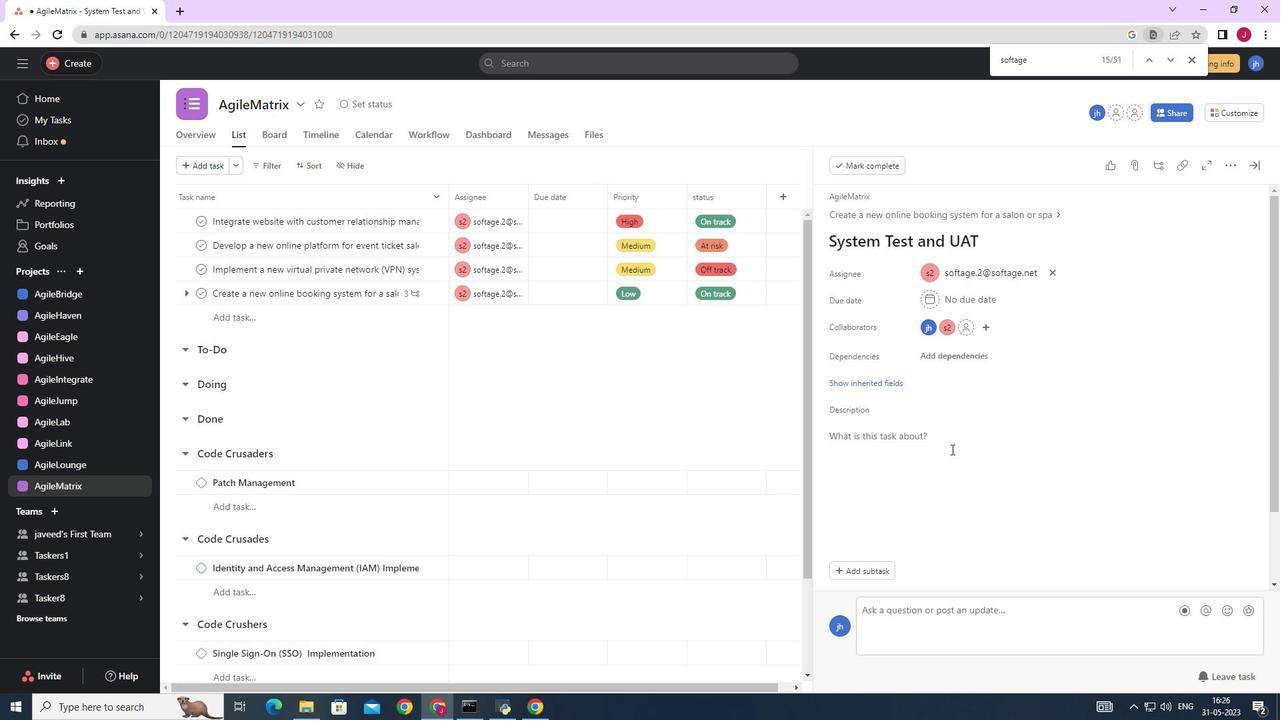 
Action: Mouse scrolled (943, 457) with delta (0, 0)
Screenshot: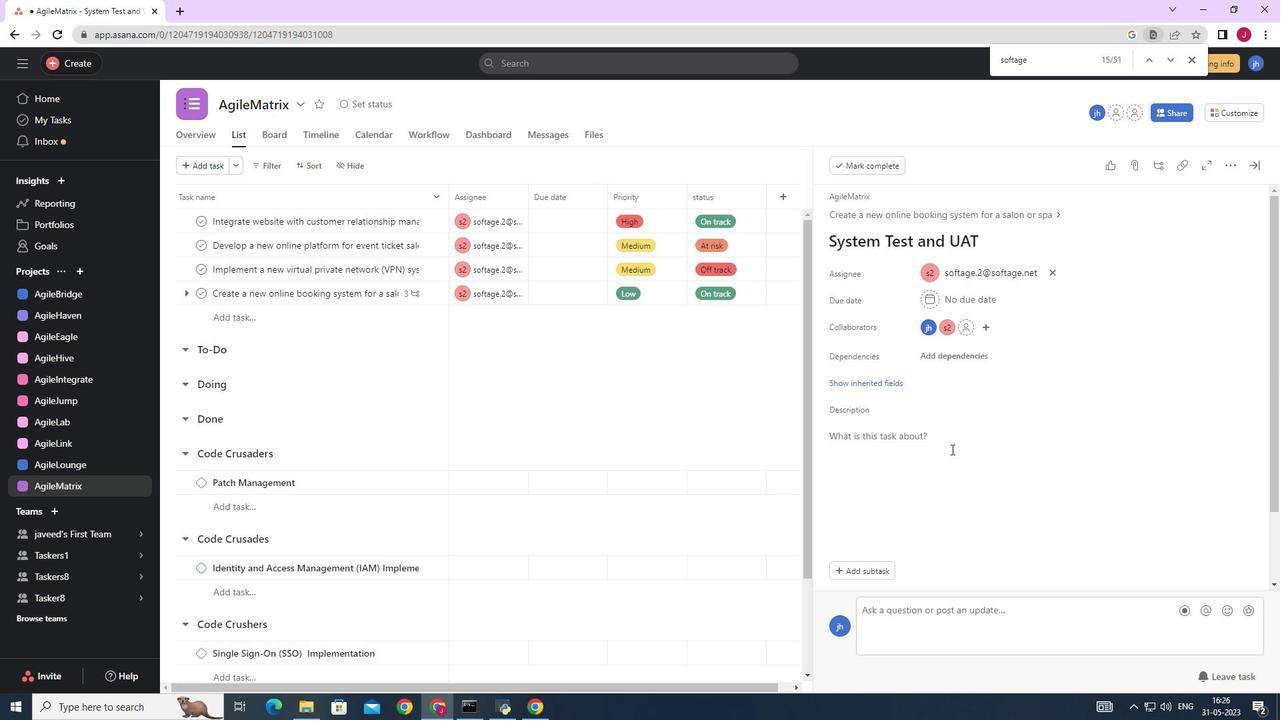 
Action: Mouse moved to (943, 458)
Screenshot: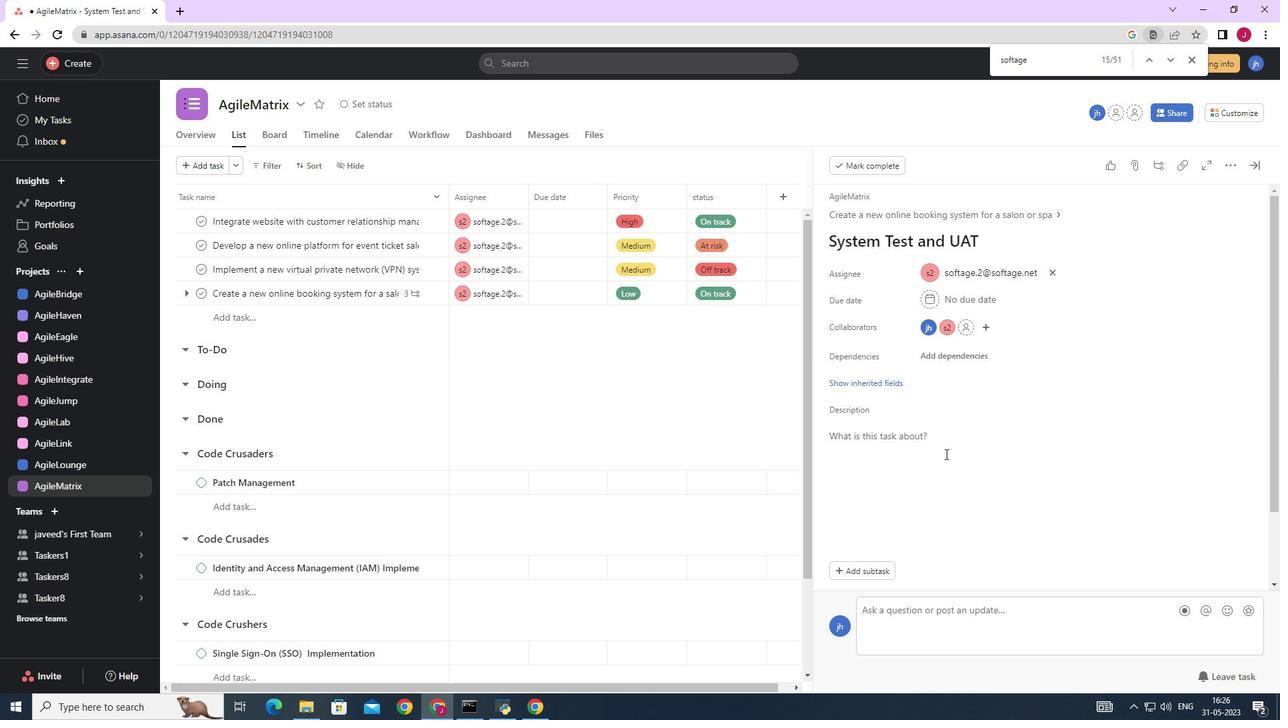 
Action: Mouse scrolled (943, 457) with delta (0, 0)
Screenshot: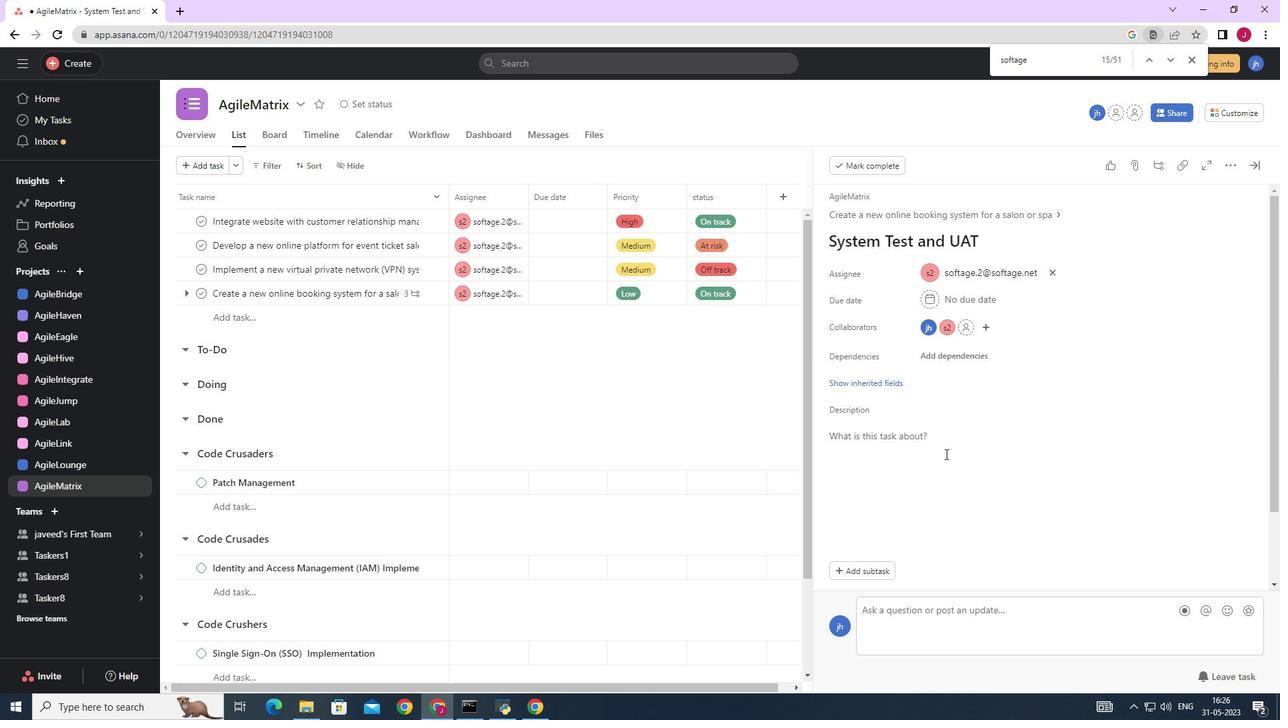 
Action: Mouse moved to (892, 303)
Screenshot: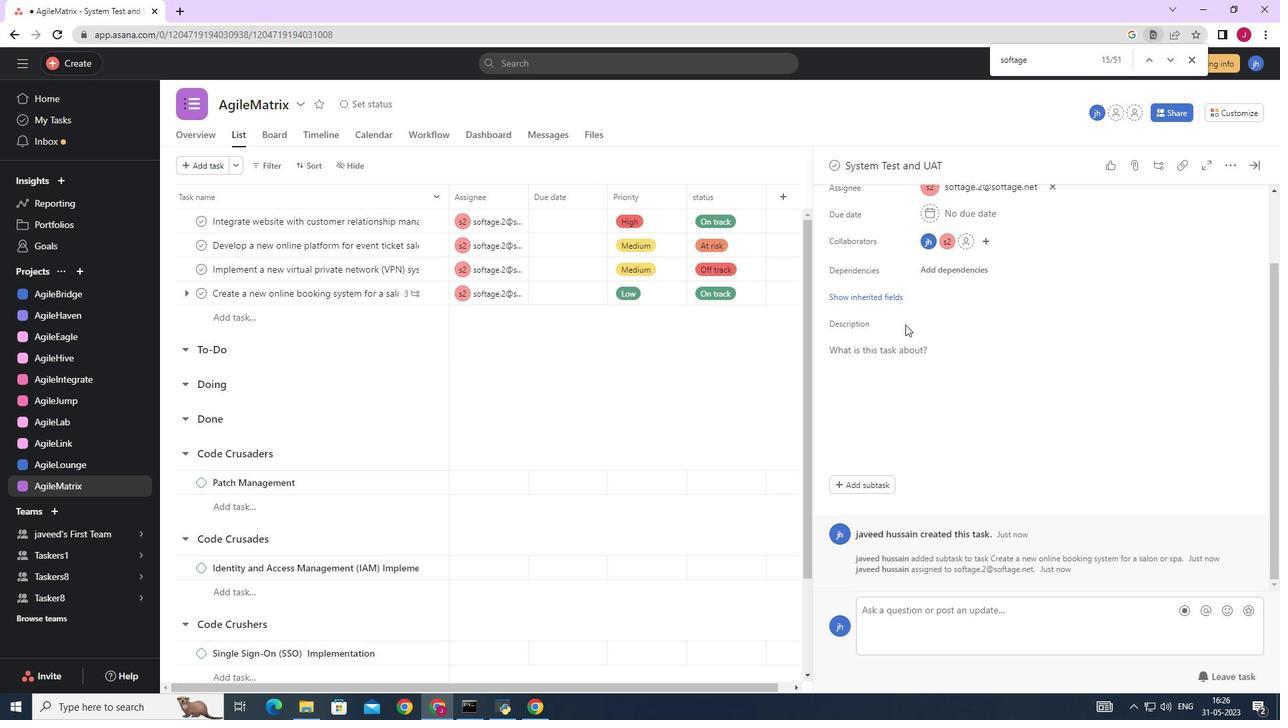 
Action: Mouse pressed left at (892, 303)
Screenshot: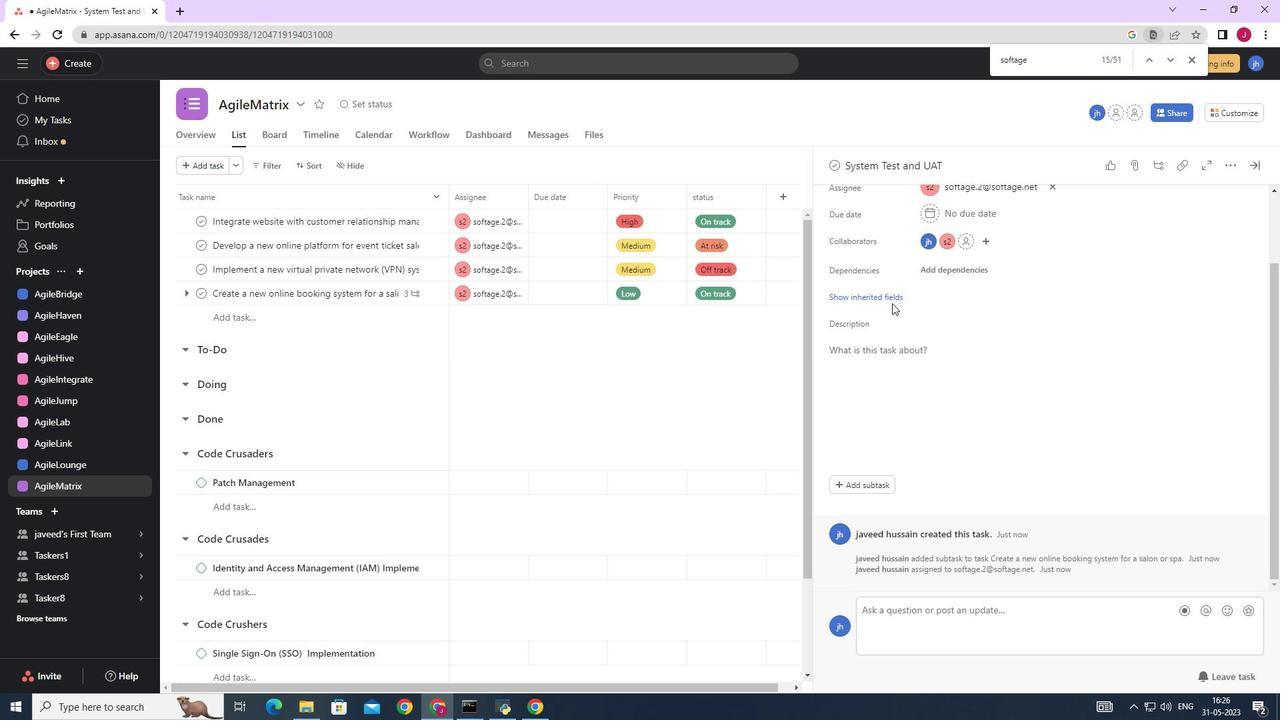 
Action: Mouse moved to (892, 300)
Screenshot: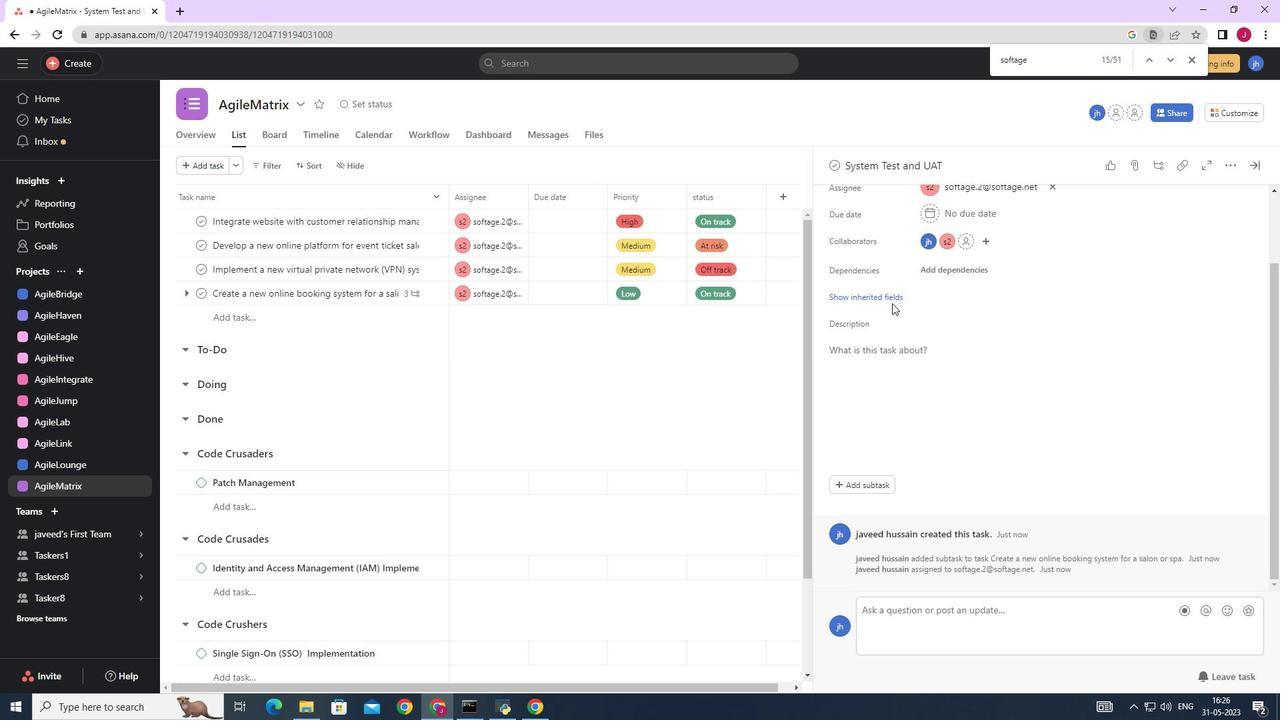 
Action: Mouse pressed left at (892, 300)
Screenshot: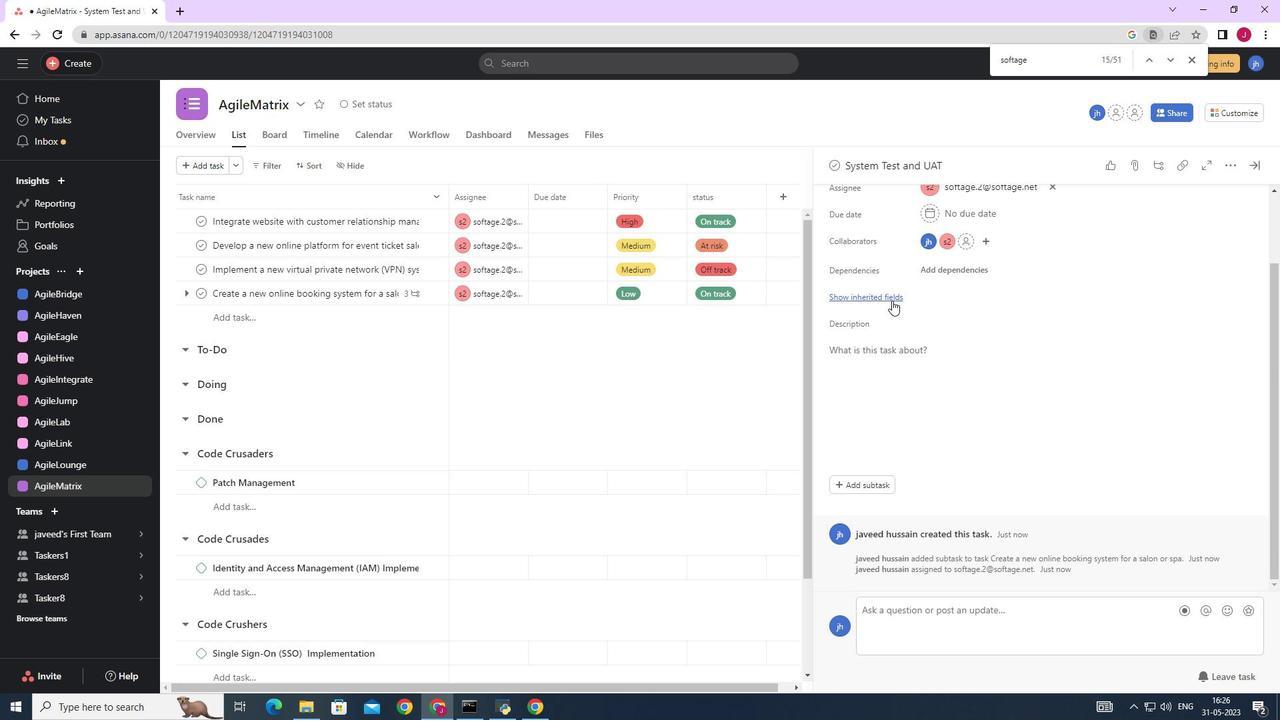 
Action: Mouse moved to (905, 364)
Screenshot: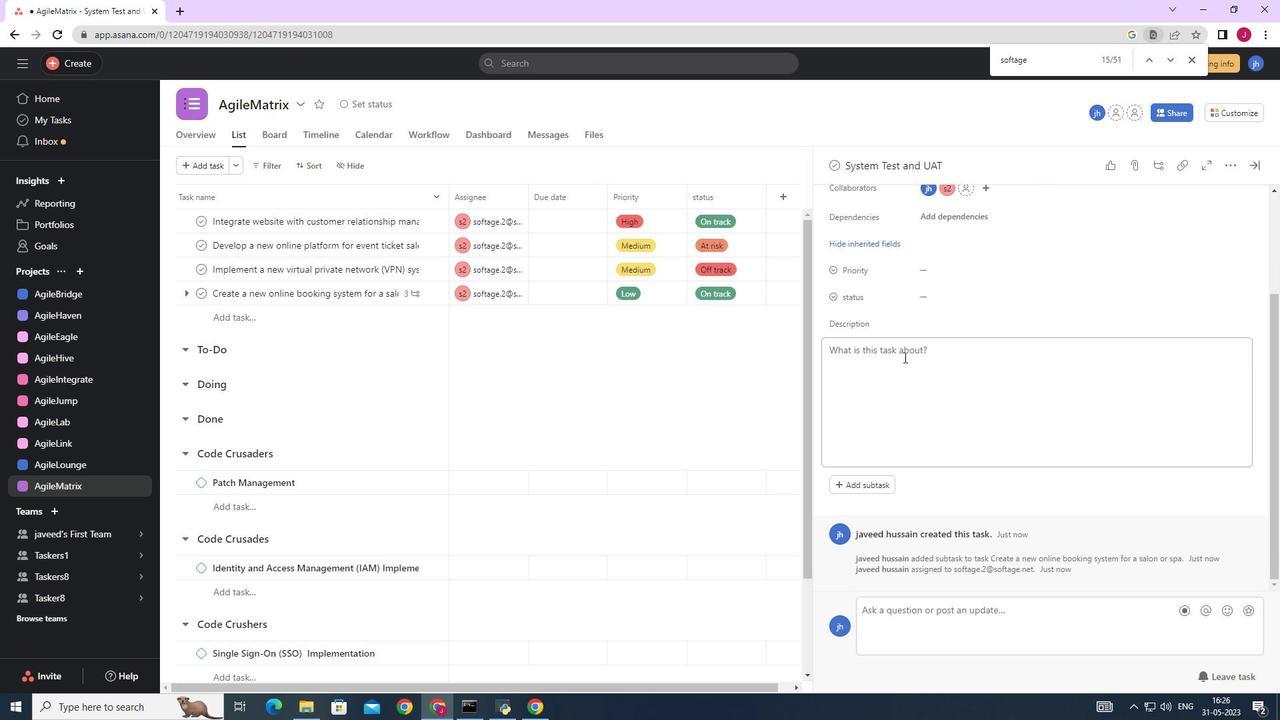 
Action: Mouse scrolled (905, 363) with delta (0, 0)
Screenshot: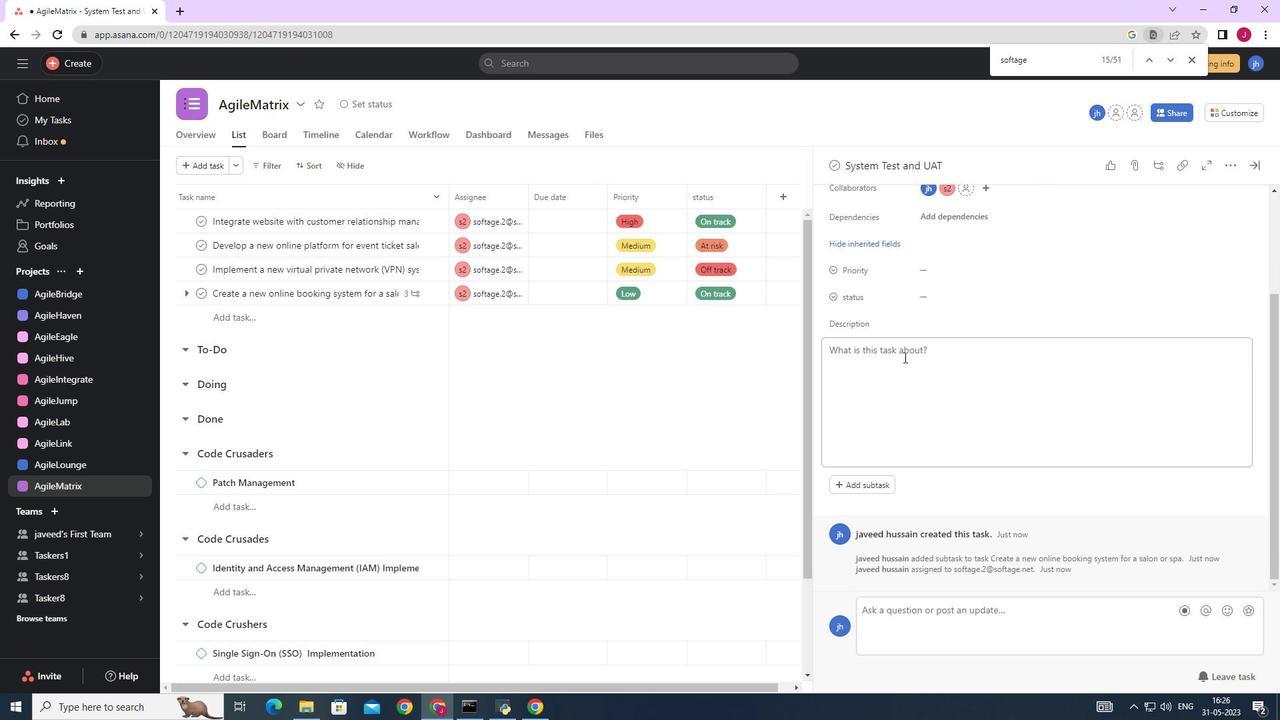 
Action: Mouse moved to (906, 366)
Screenshot: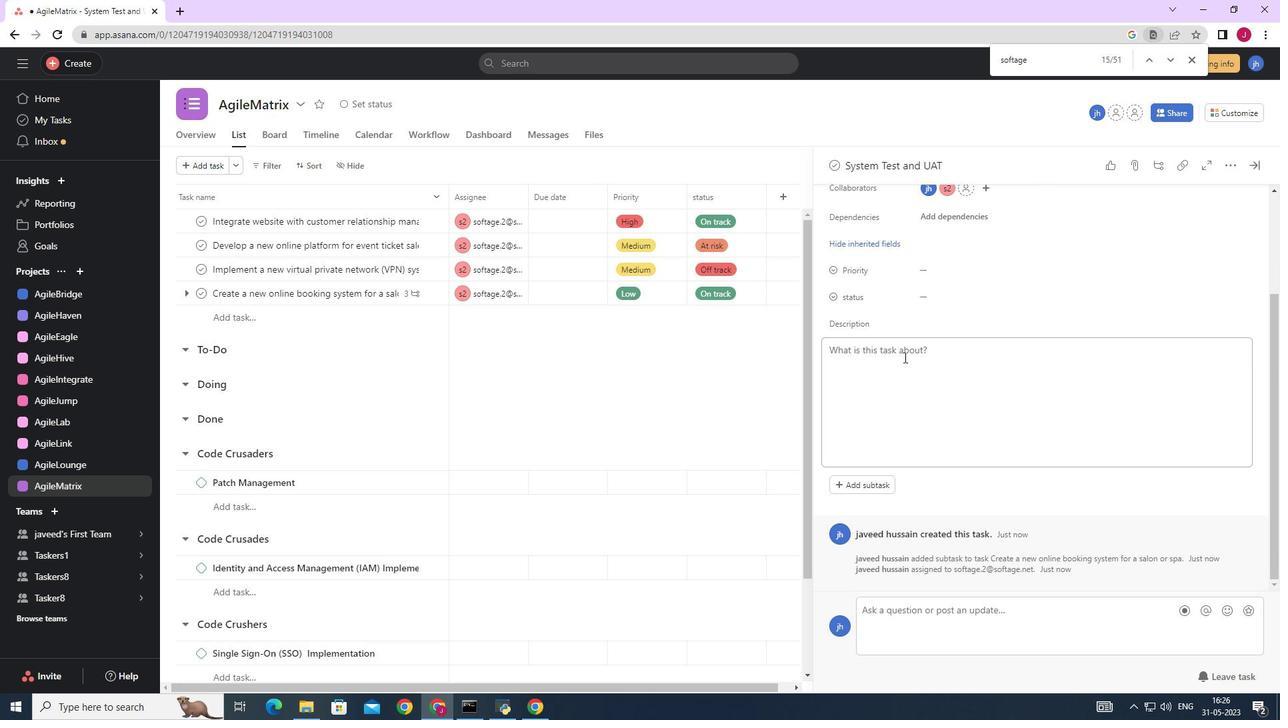 
Action: Mouse scrolled (906, 365) with delta (0, 0)
Screenshot: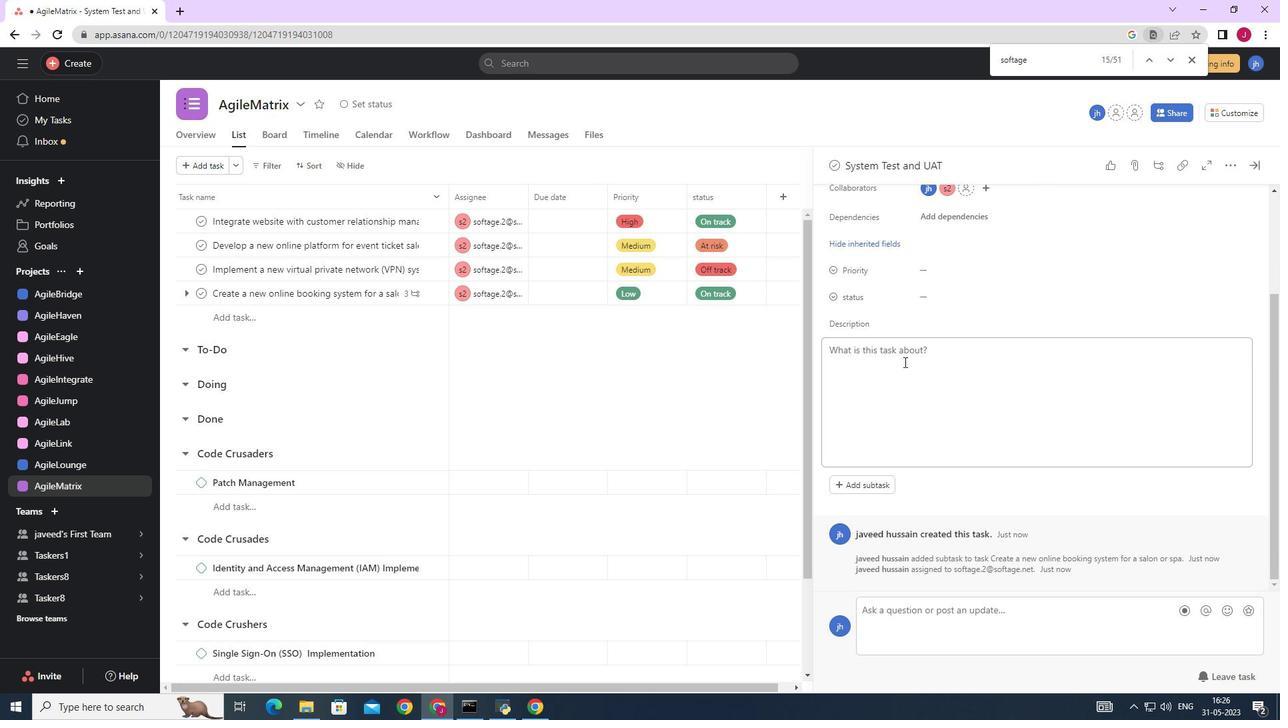 
Action: Mouse moved to (928, 261)
Screenshot: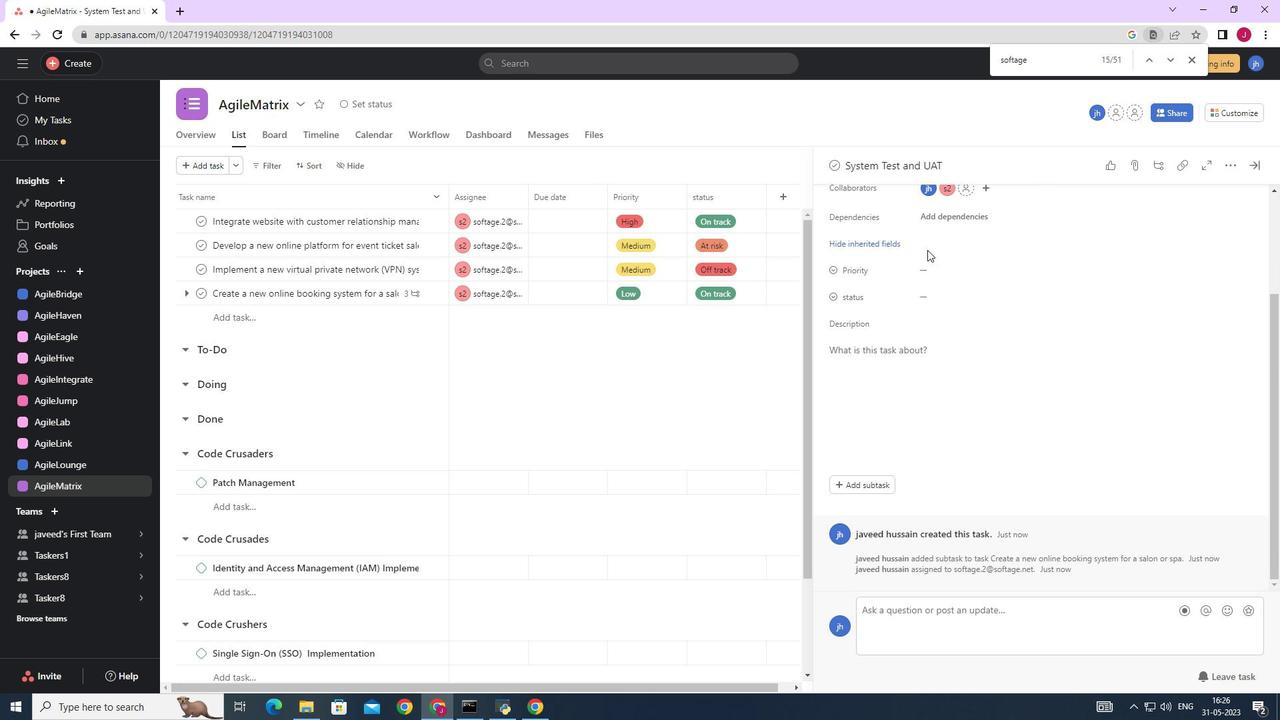 
Action: Mouse pressed left at (928, 261)
Screenshot: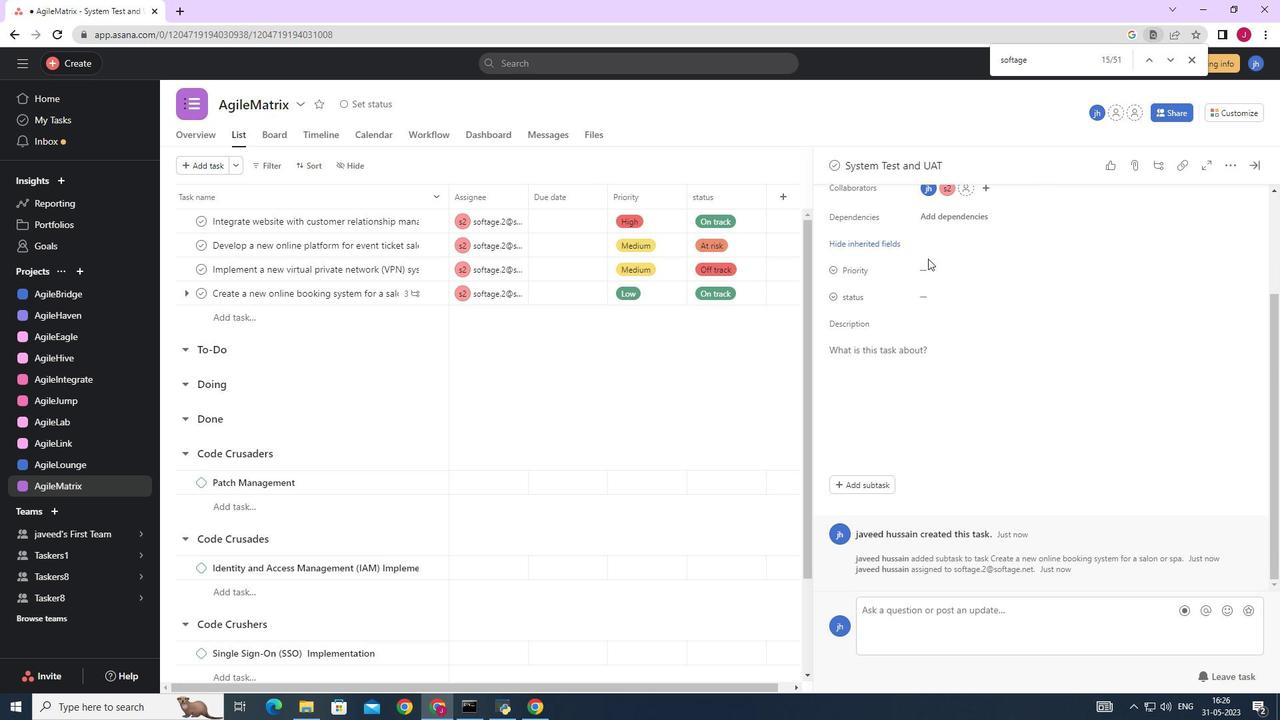 
Action: Mouse moved to (957, 314)
Screenshot: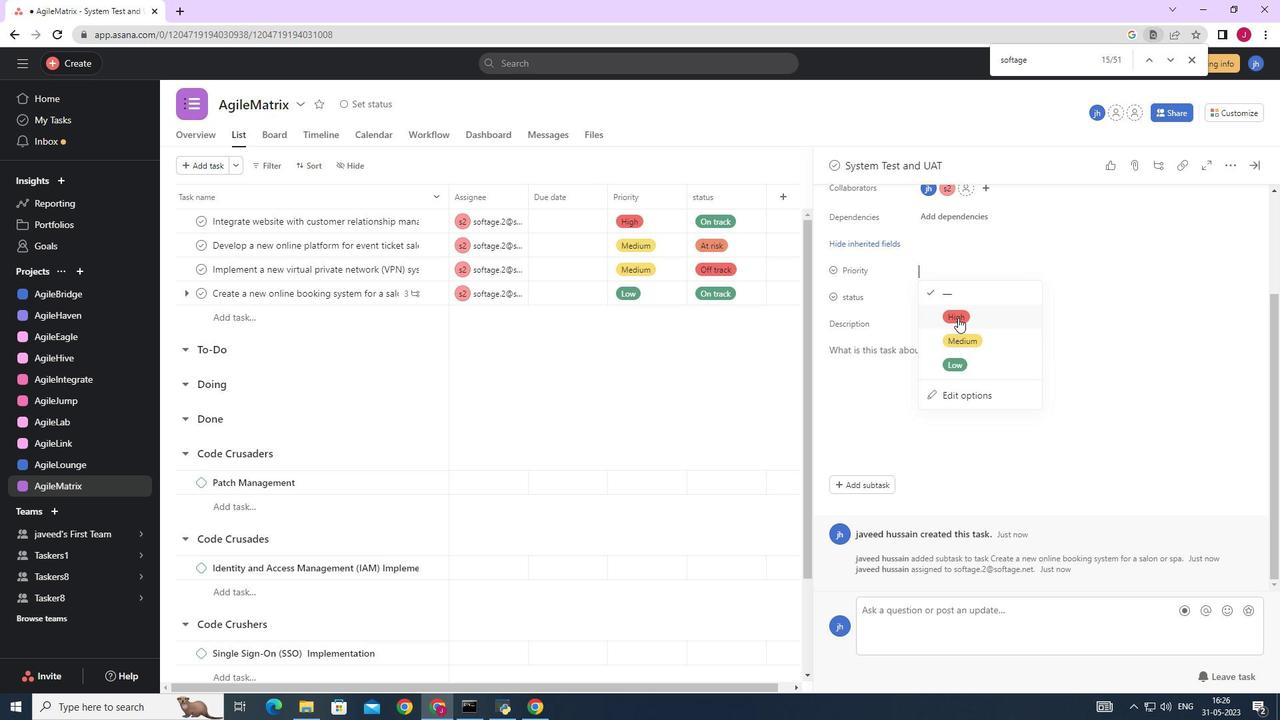 
Action: Mouse pressed left at (957, 314)
Screenshot: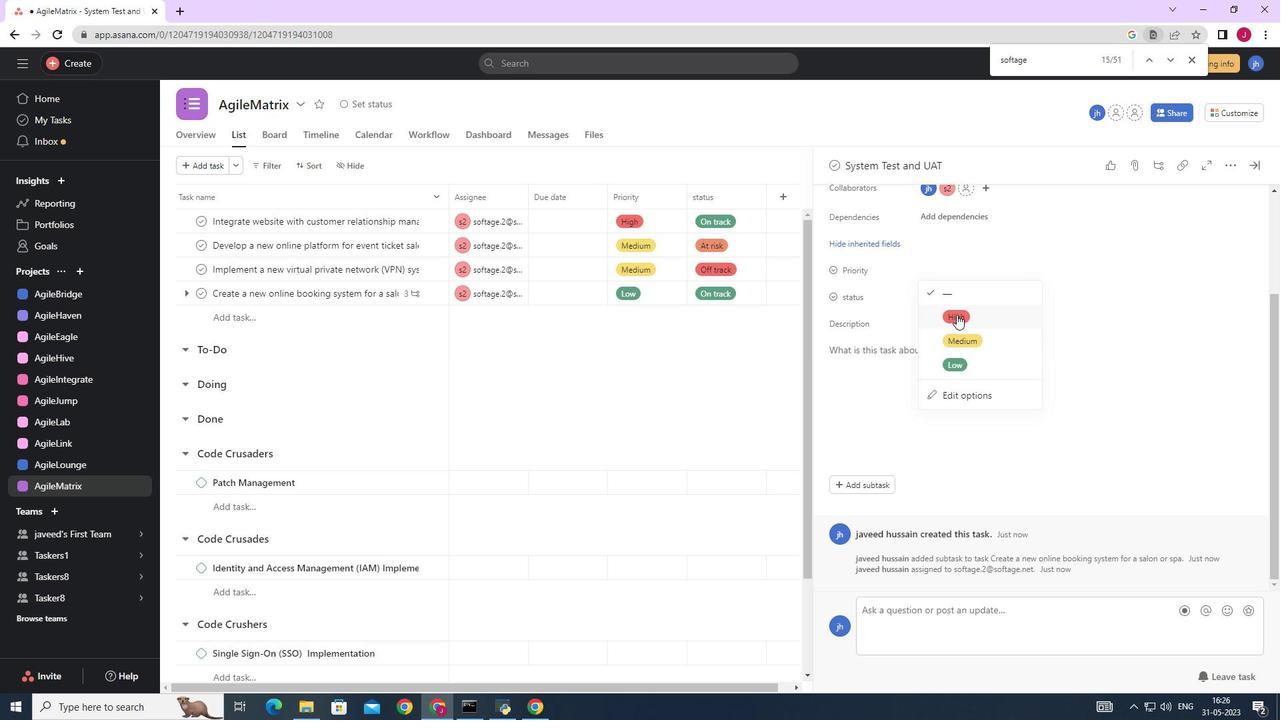 
Action: Mouse moved to (929, 298)
Screenshot: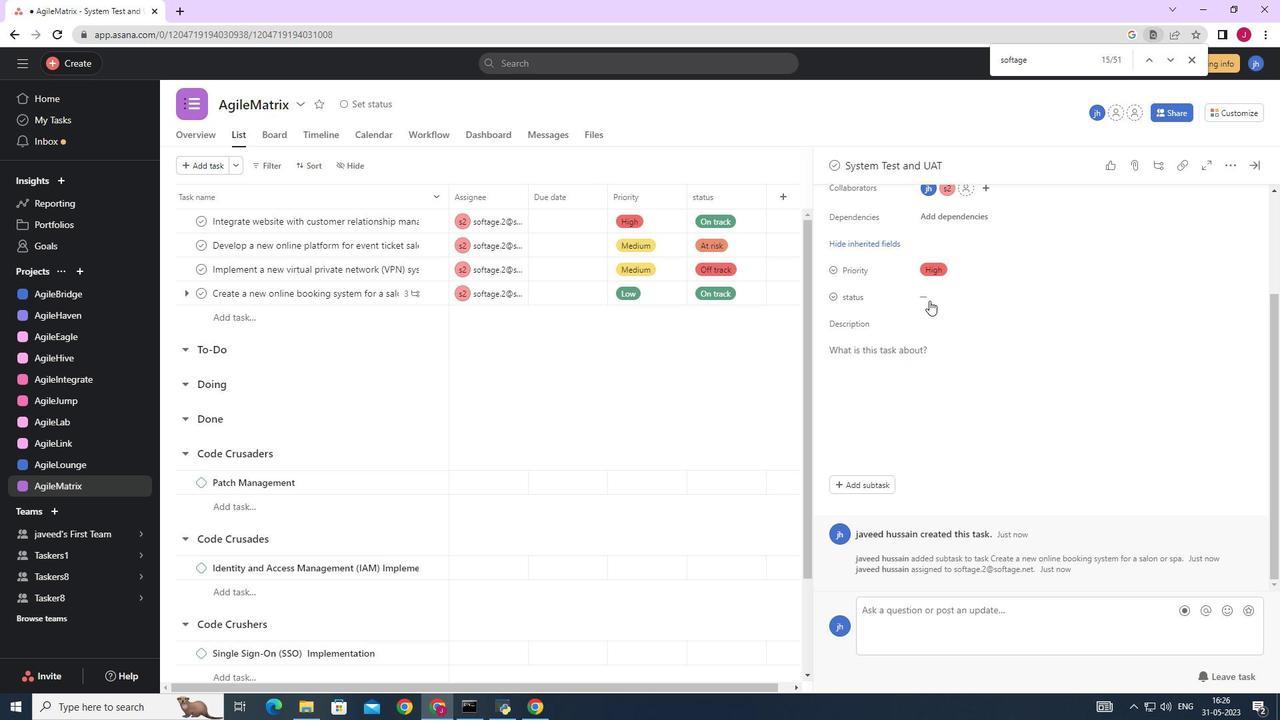
Action: Mouse pressed left at (929, 298)
Screenshot: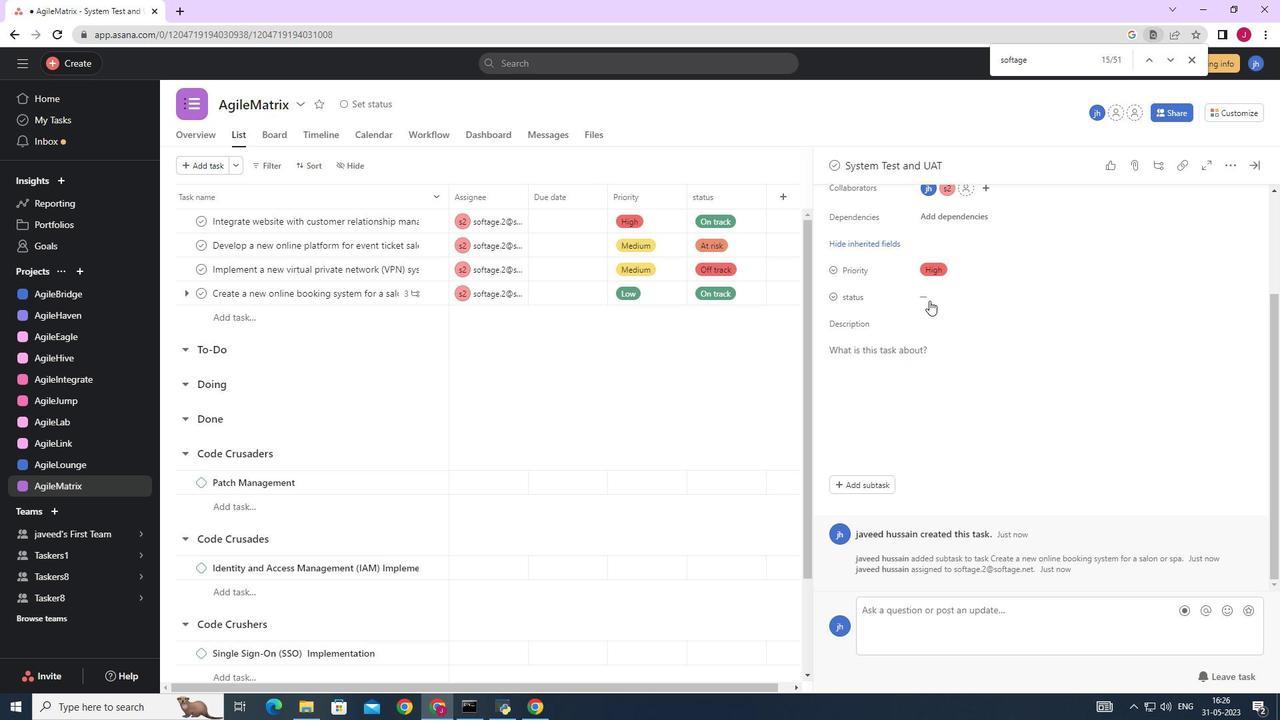 
Action: Mouse moved to (961, 366)
Screenshot: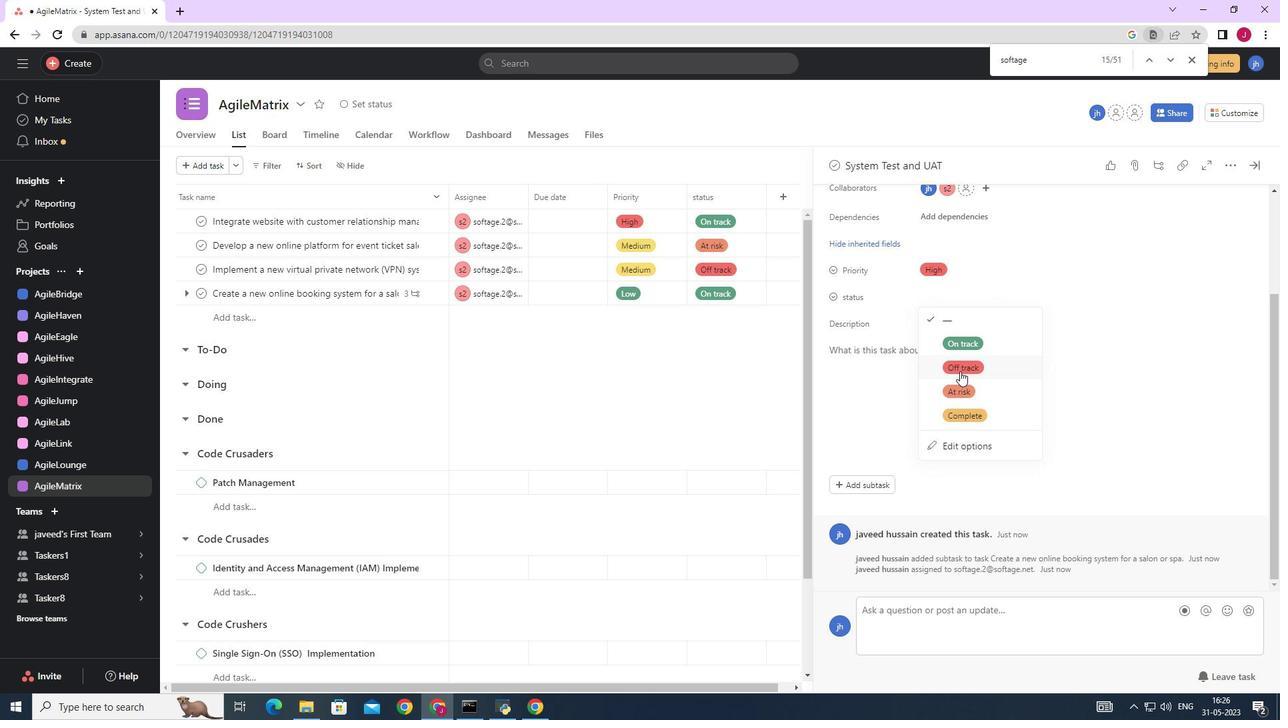 
Action: Mouse pressed left at (961, 366)
Screenshot: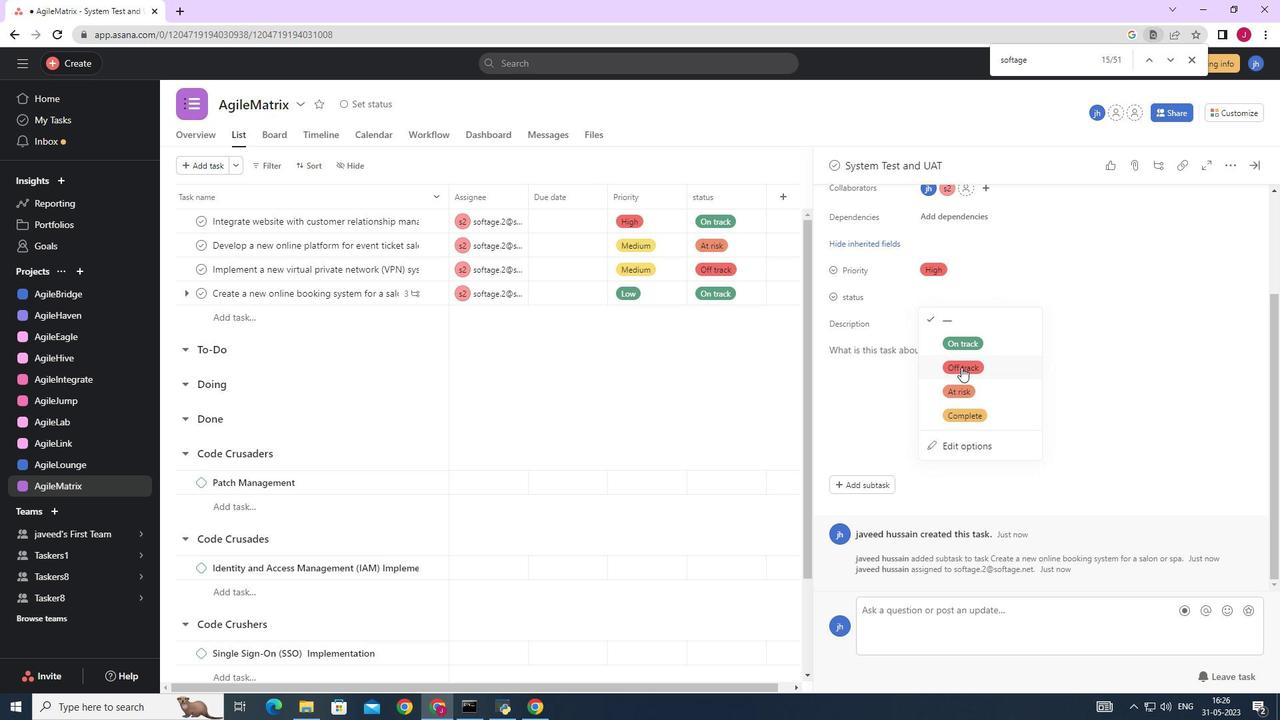 
Action: Mouse moved to (1259, 163)
Screenshot: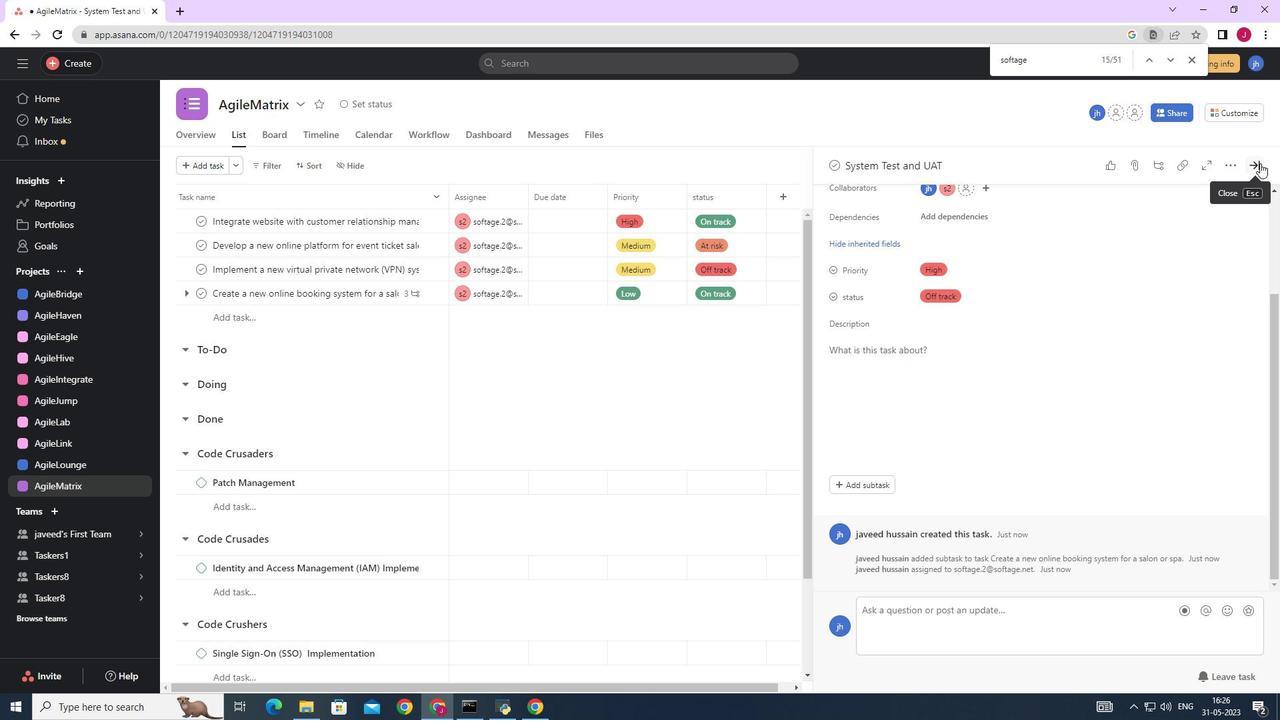 
Action: Mouse pressed left at (1259, 163)
Screenshot: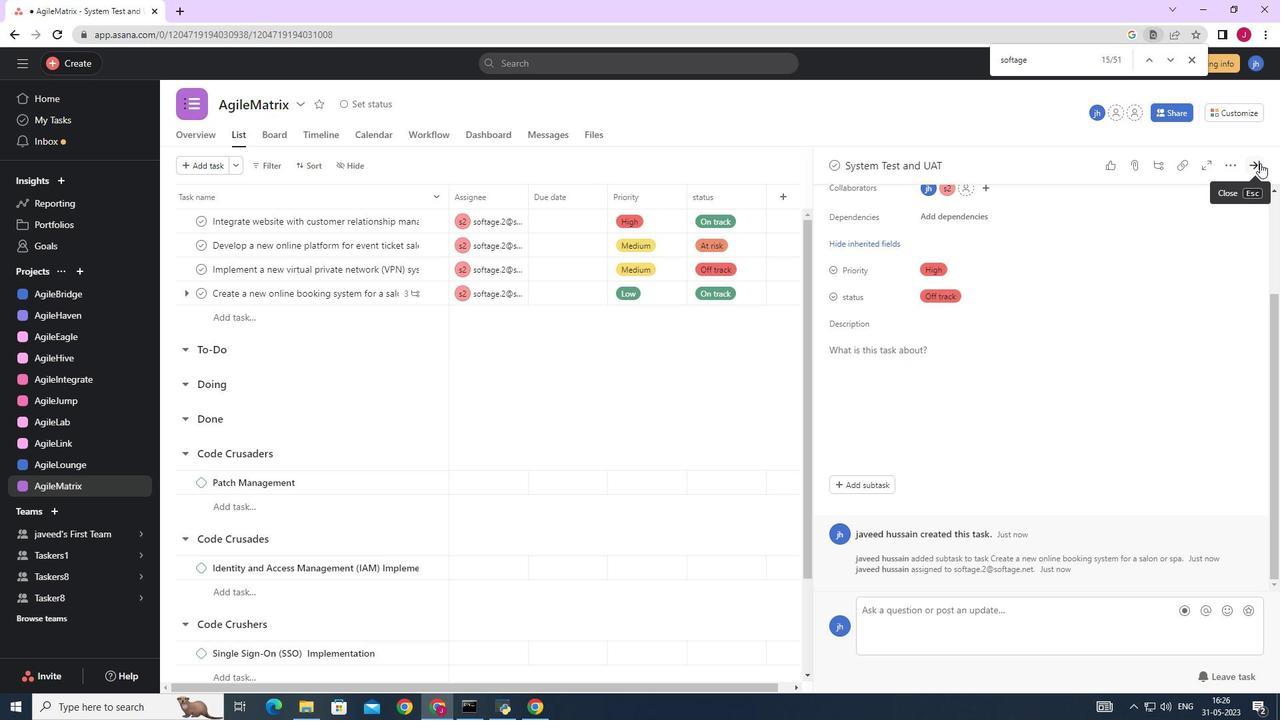 
Action: Mouse moved to (1252, 162)
Screenshot: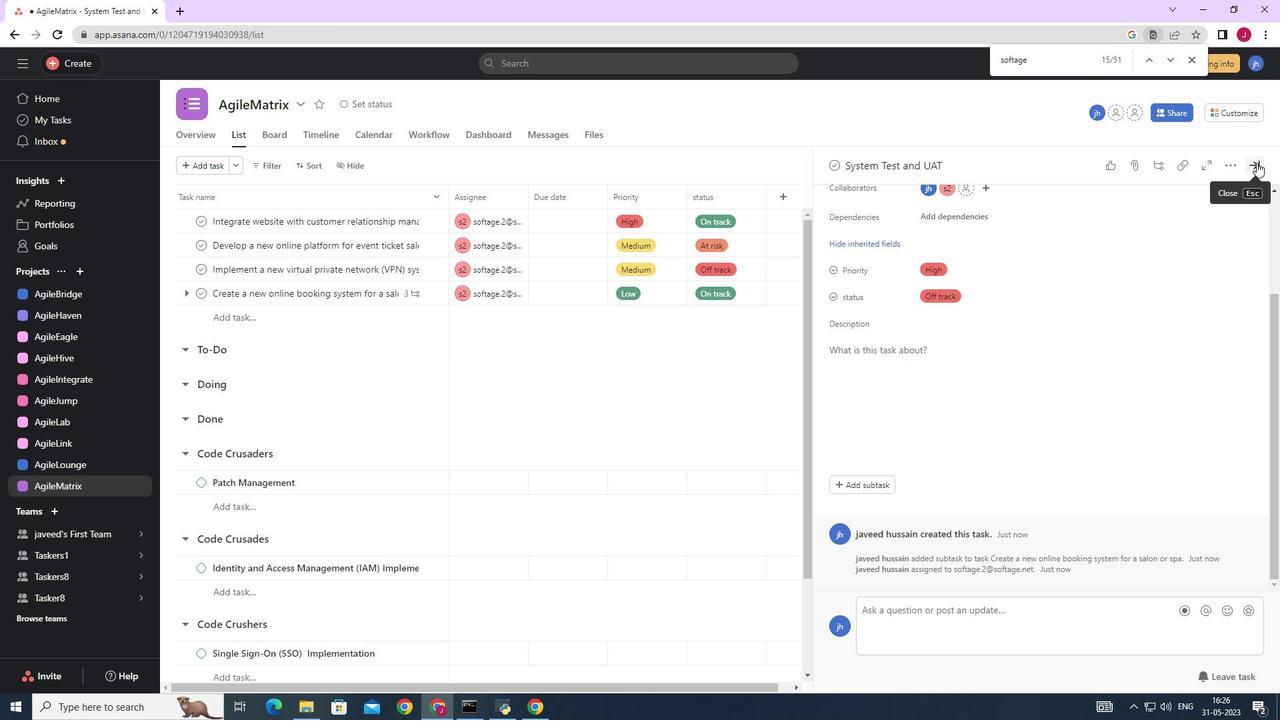 
